 Task: Create a scrum project CodeCraft. Add to scrum project CodeCraft a team member softage.1@softage.net and assign as Project Lead. Add to scrum project CodeCraft a team member softage.2@softage.net
Action: Mouse moved to (217, 61)
Screenshot: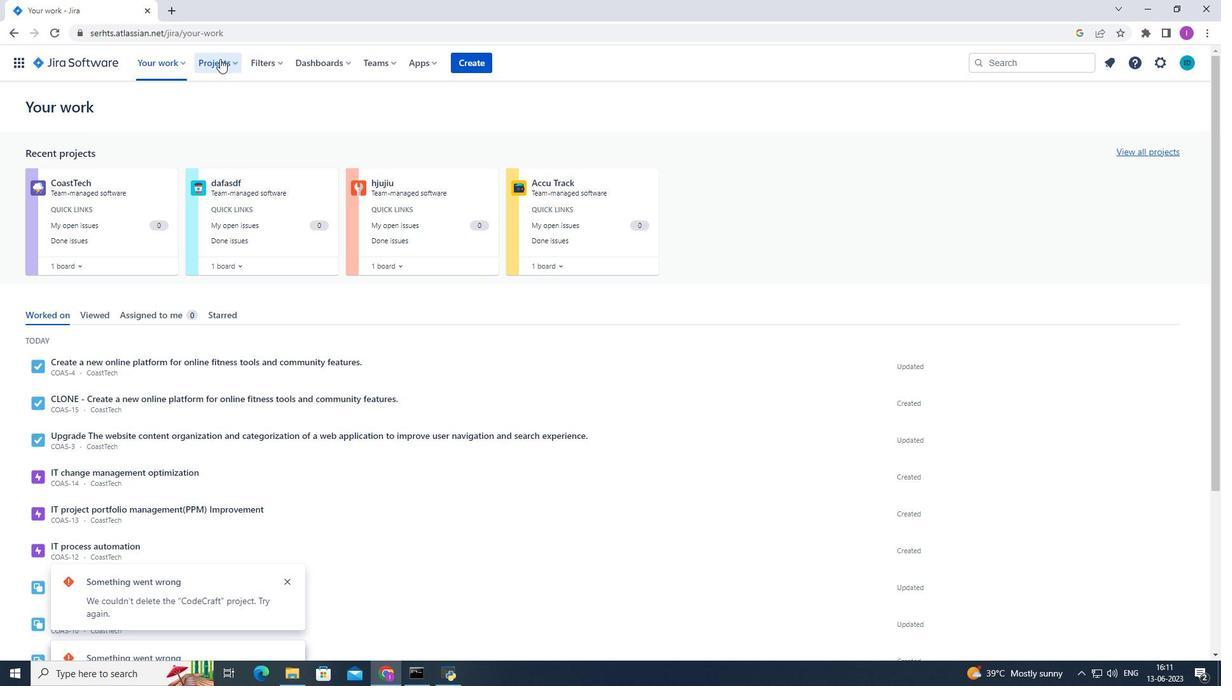 
Action: Mouse pressed left at (217, 61)
Screenshot: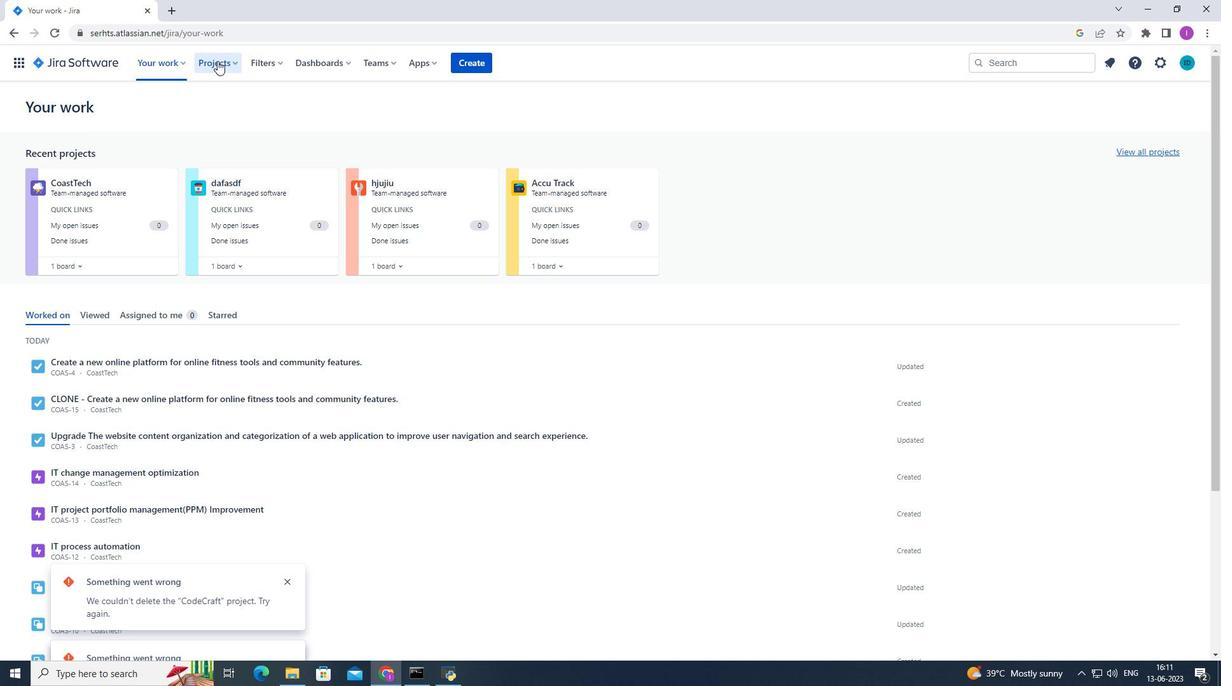 
Action: Mouse moved to (239, 285)
Screenshot: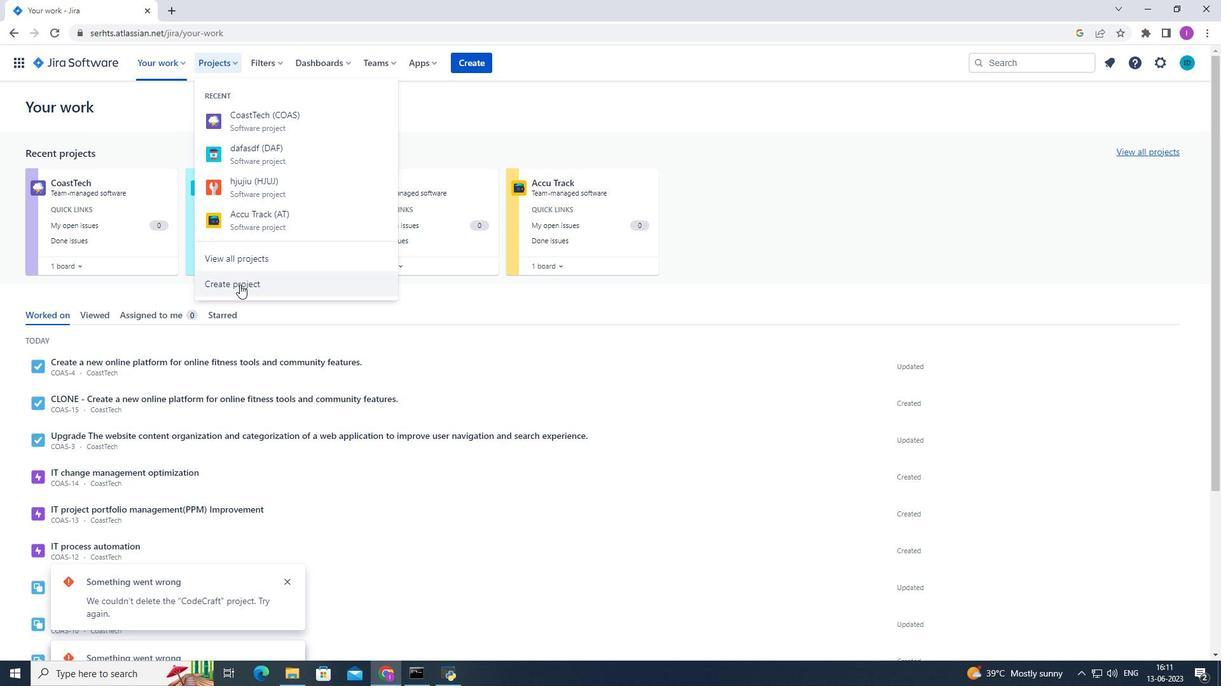 
Action: Mouse pressed left at (239, 285)
Screenshot: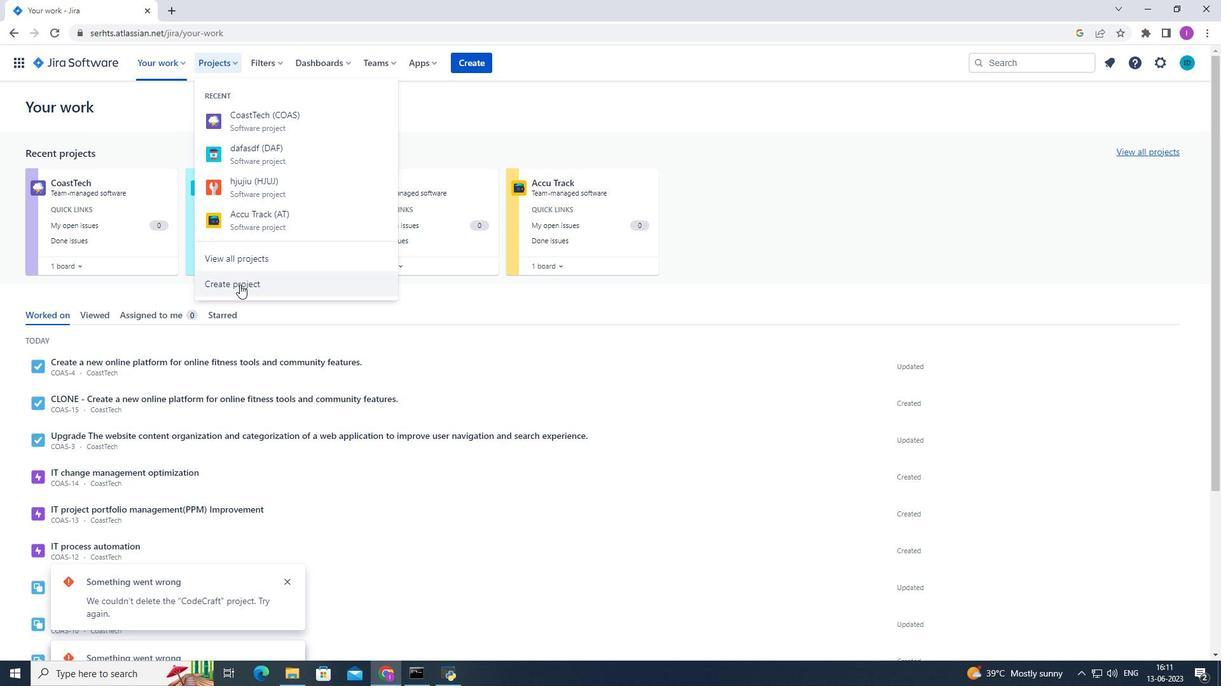 
Action: Mouse moved to (618, 320)
Screenshot: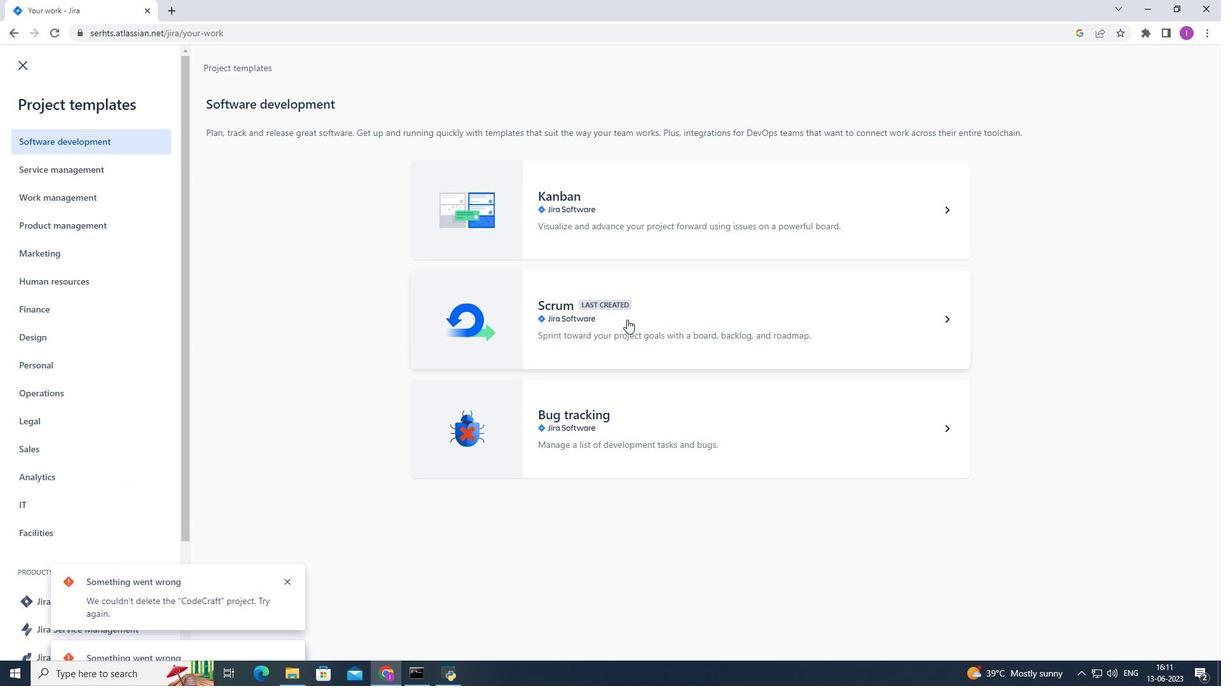 
Action: Mouse pressed left at (618, 320)
Screenshot: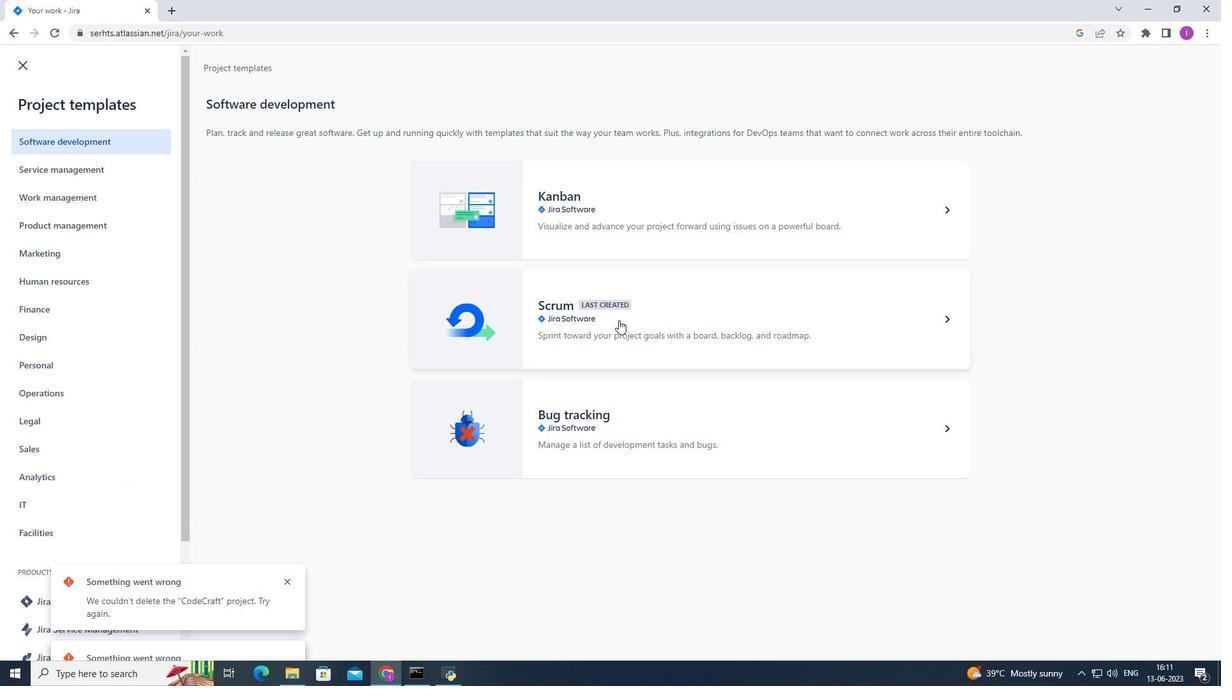 
Action: Mouse moved to (943, 634)
Screenshot: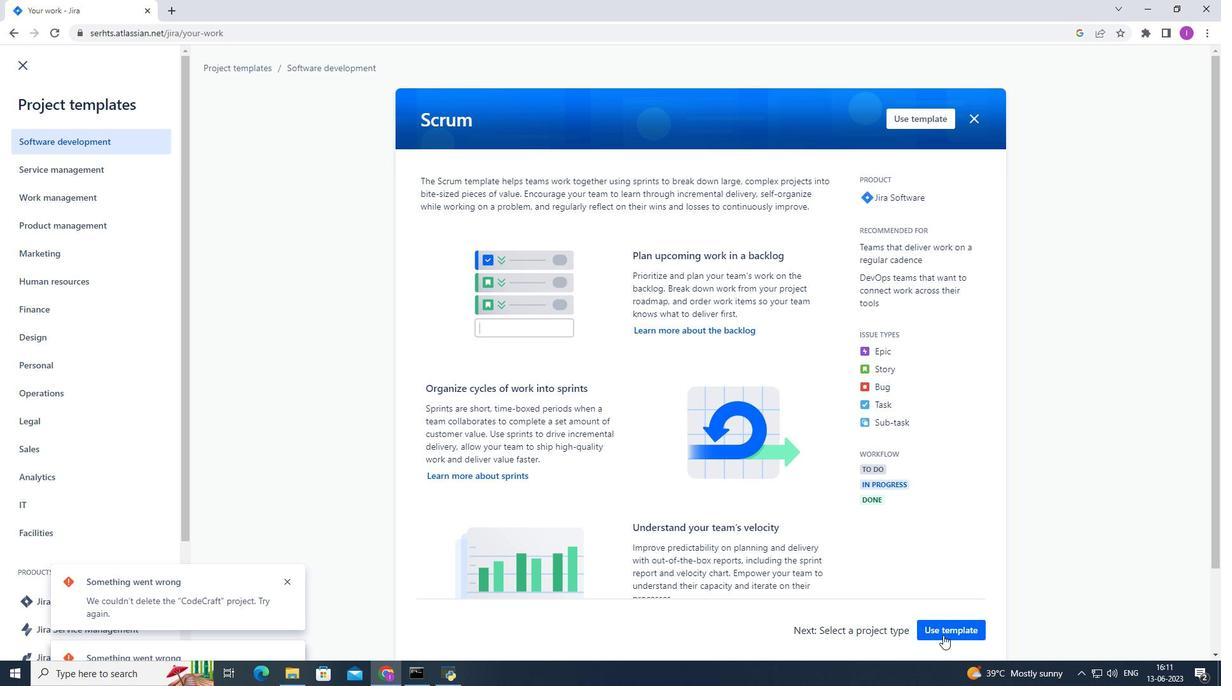 
Action: Mouse pressed left at (943, 634)
Screenshot: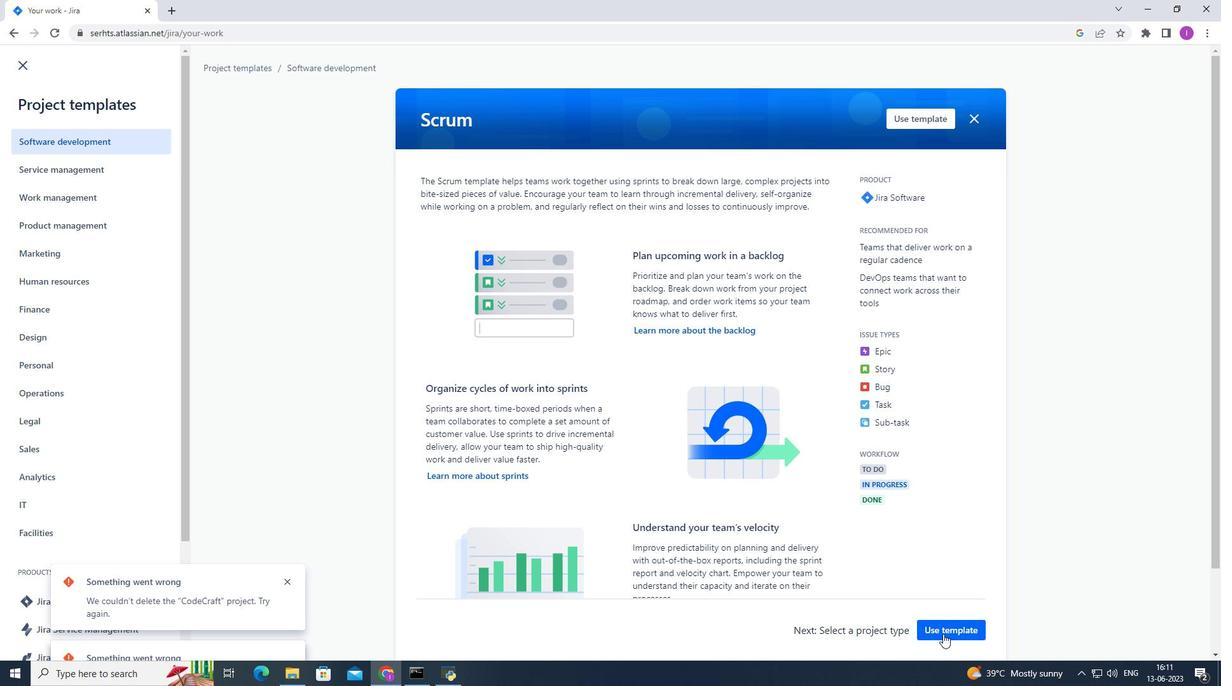 
Action: Mouse moved to (370, 628)
Screenshot: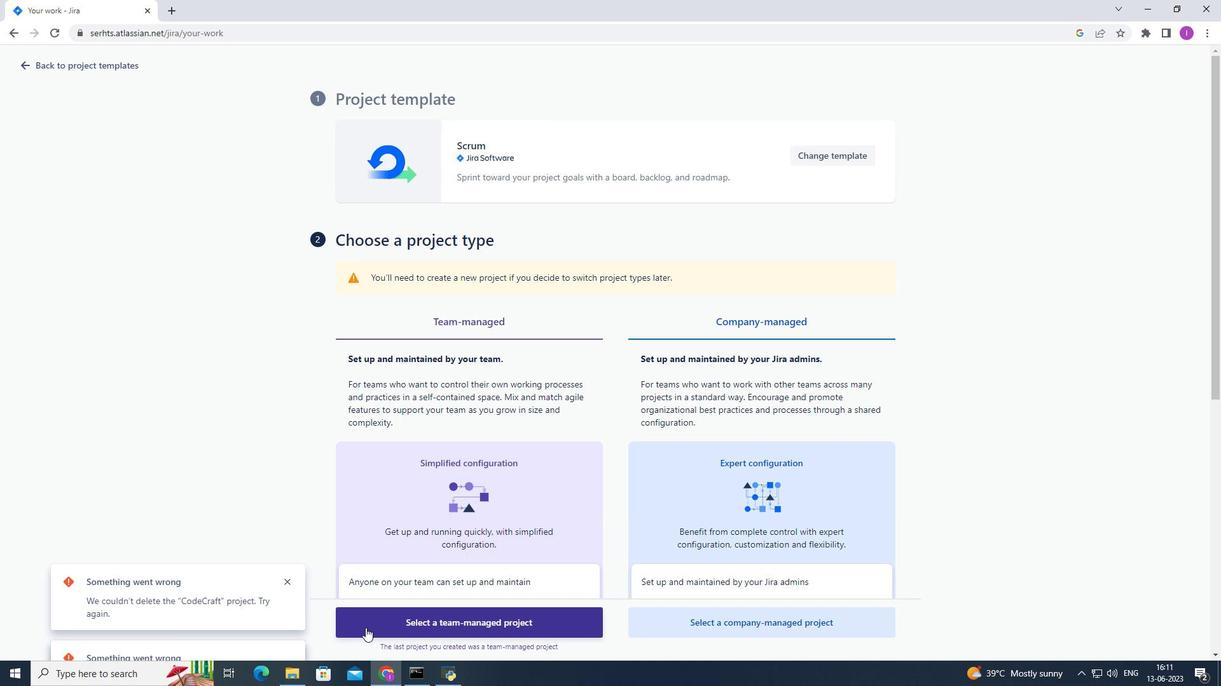 
Action: Mouse pressed left at (370, 628)
Screenshot: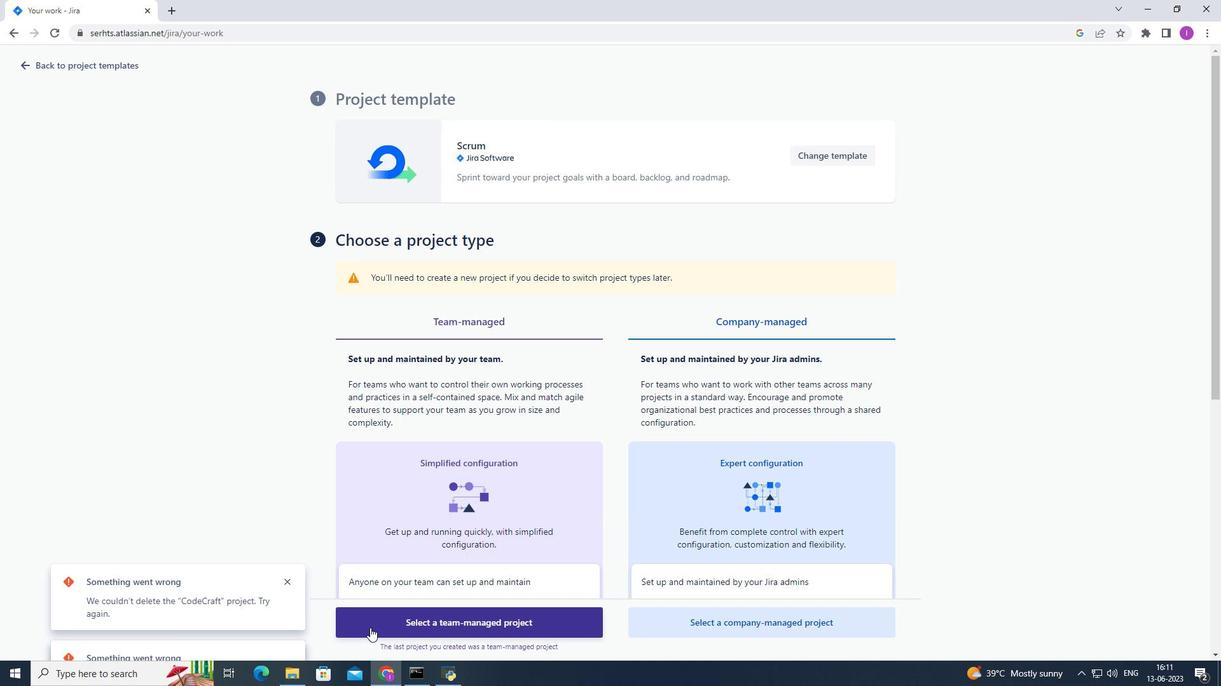 
Action: Mouse moved to (511, 562)
Screenshot: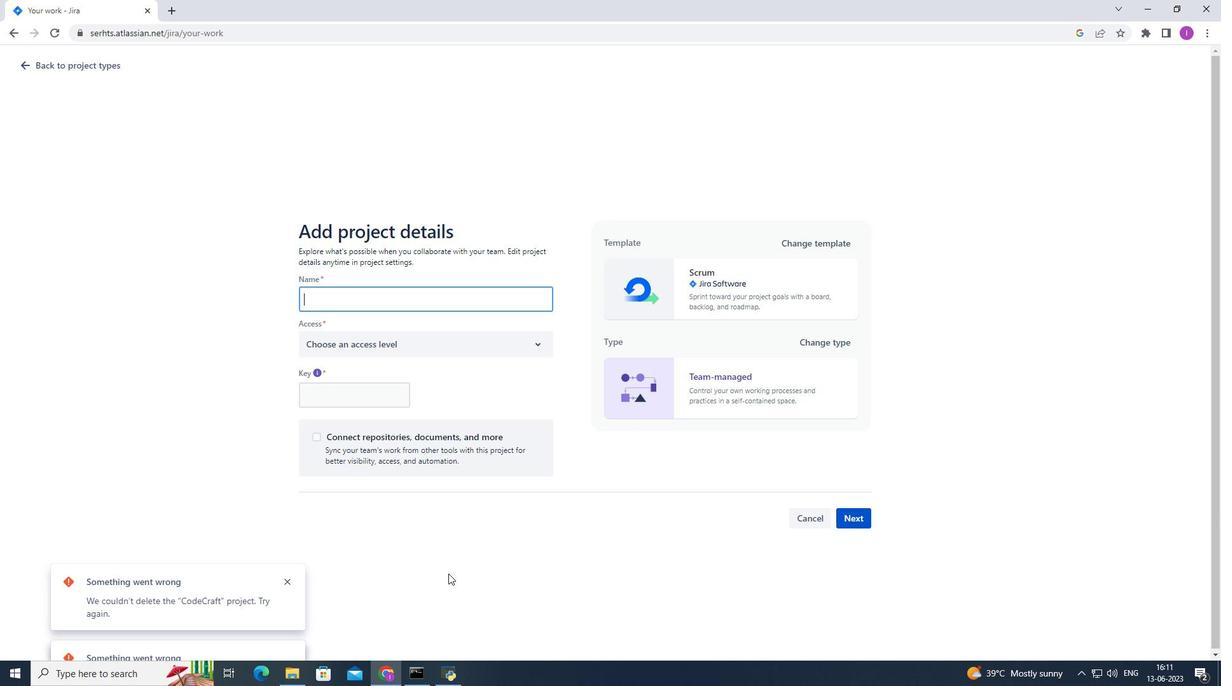
Action: Key pressed <Key.shift>Code<Key.shift>Craft
Screenshot: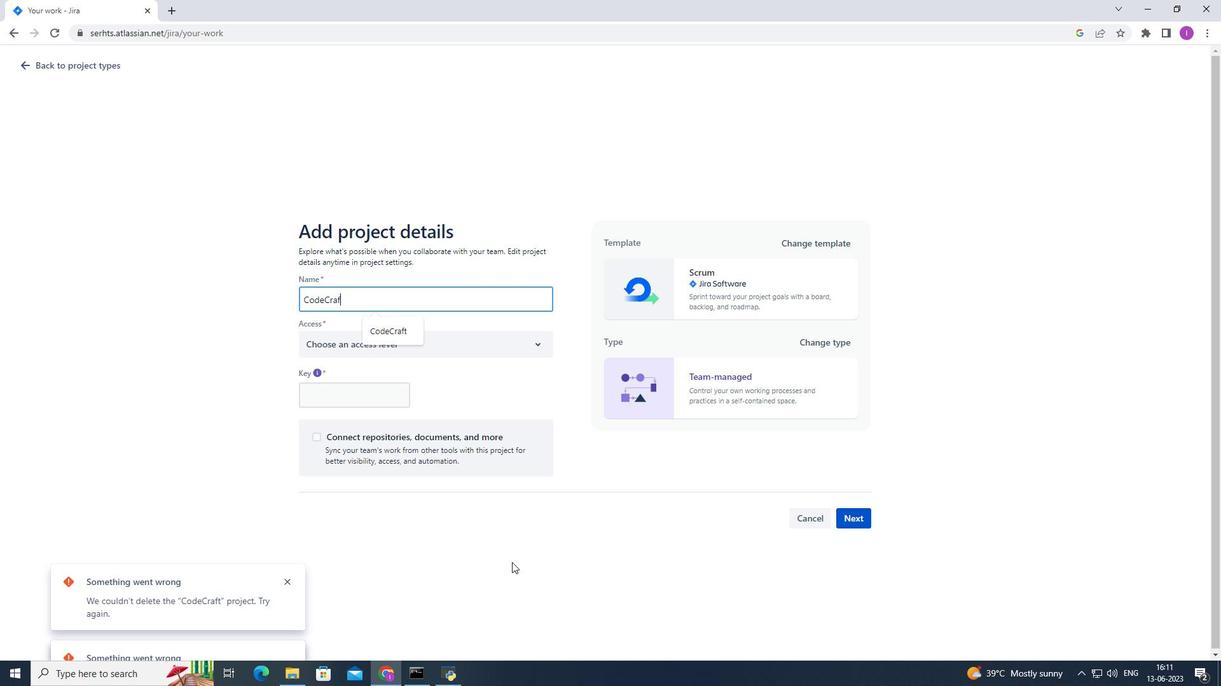 
Action: Mouse moved to (541, 345)
Screenshot: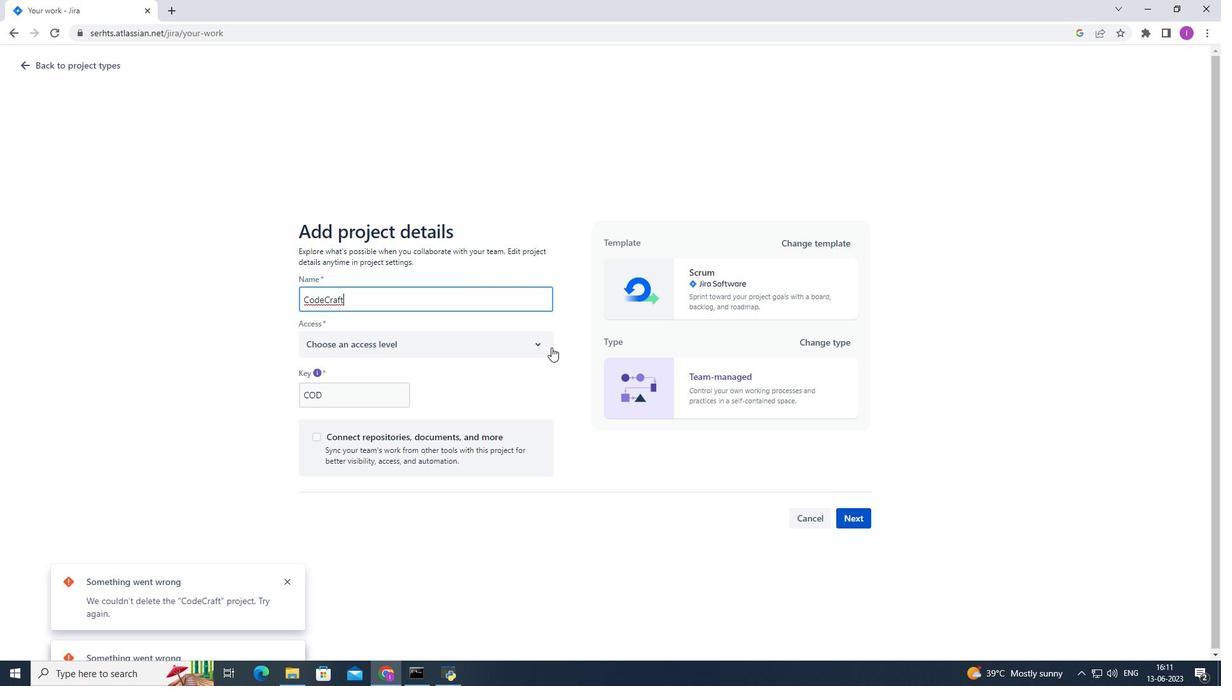 
Action: Mouse pressed left at (541, 345)
Screenshot: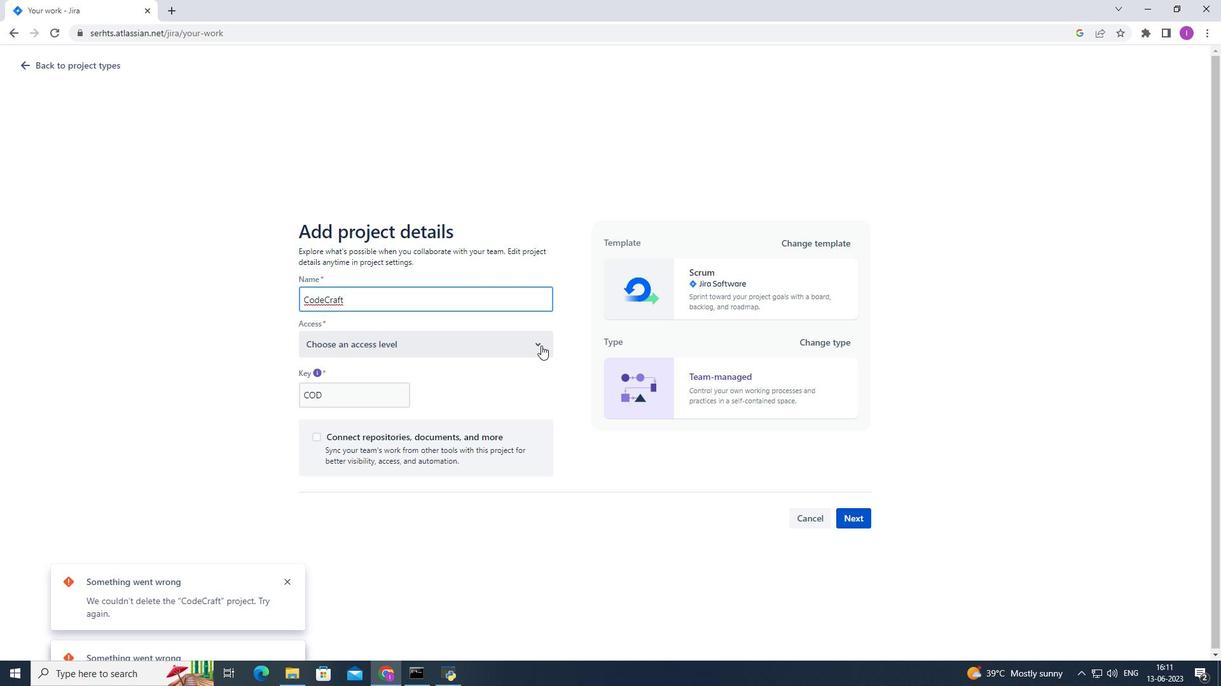 
Action: Mouse moved to (443, 393)
Screenshot: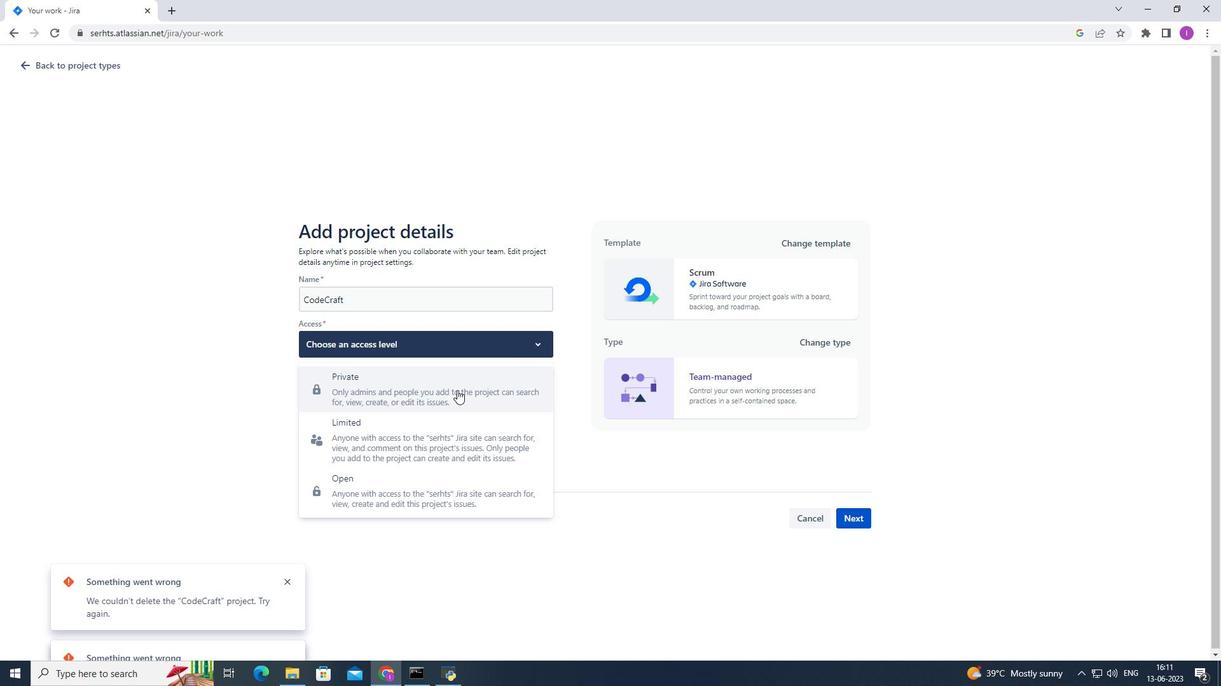 
Action: Mouse pressed left at (443, 393)
Screenshot: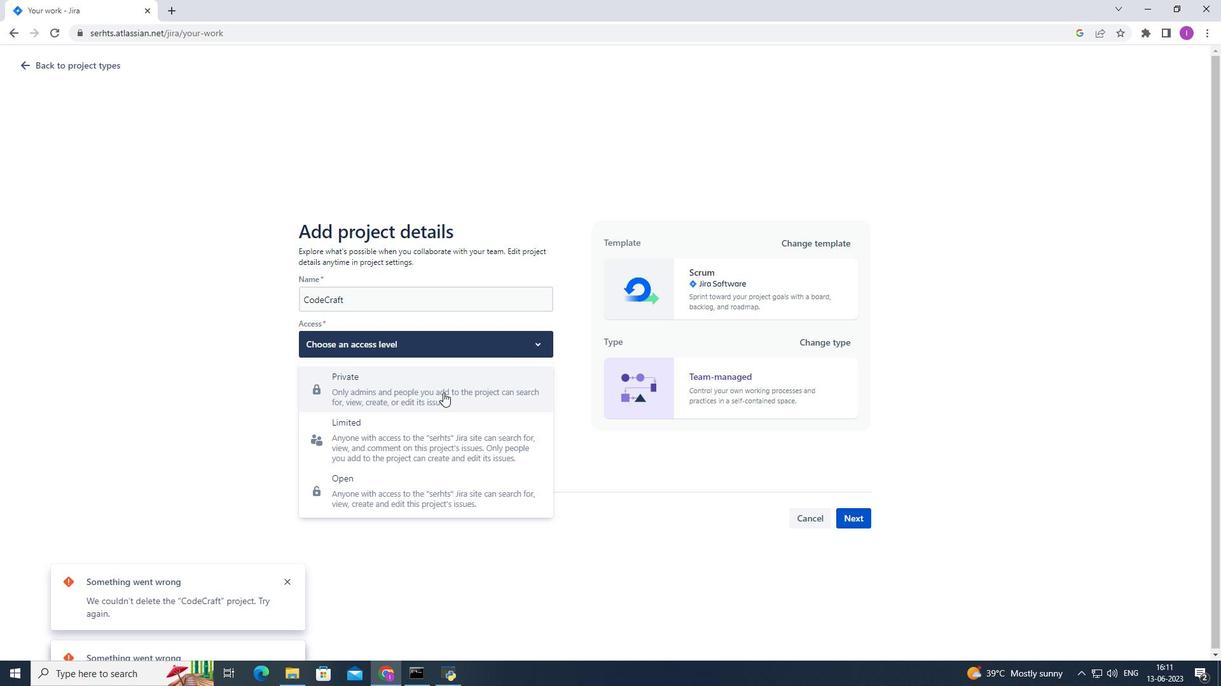 
Action: Mouse moved to (847, 517)
Screenshot: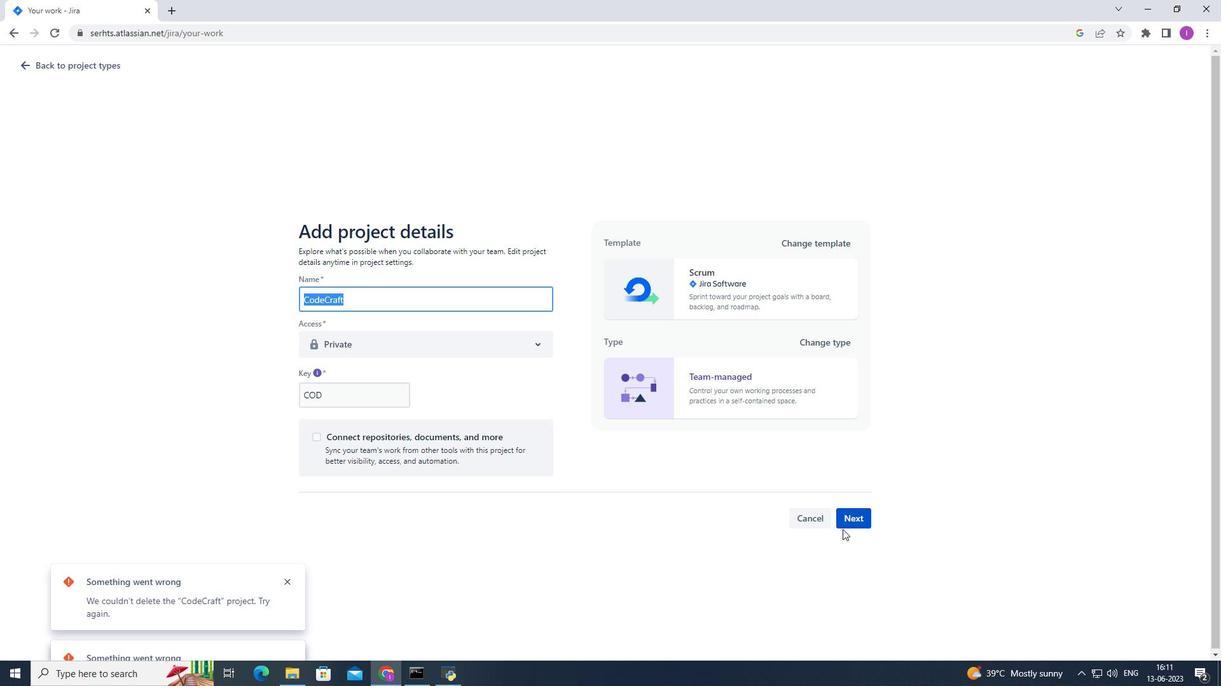 
Action: Mouse pressed left at (847, 517)
Screenshot: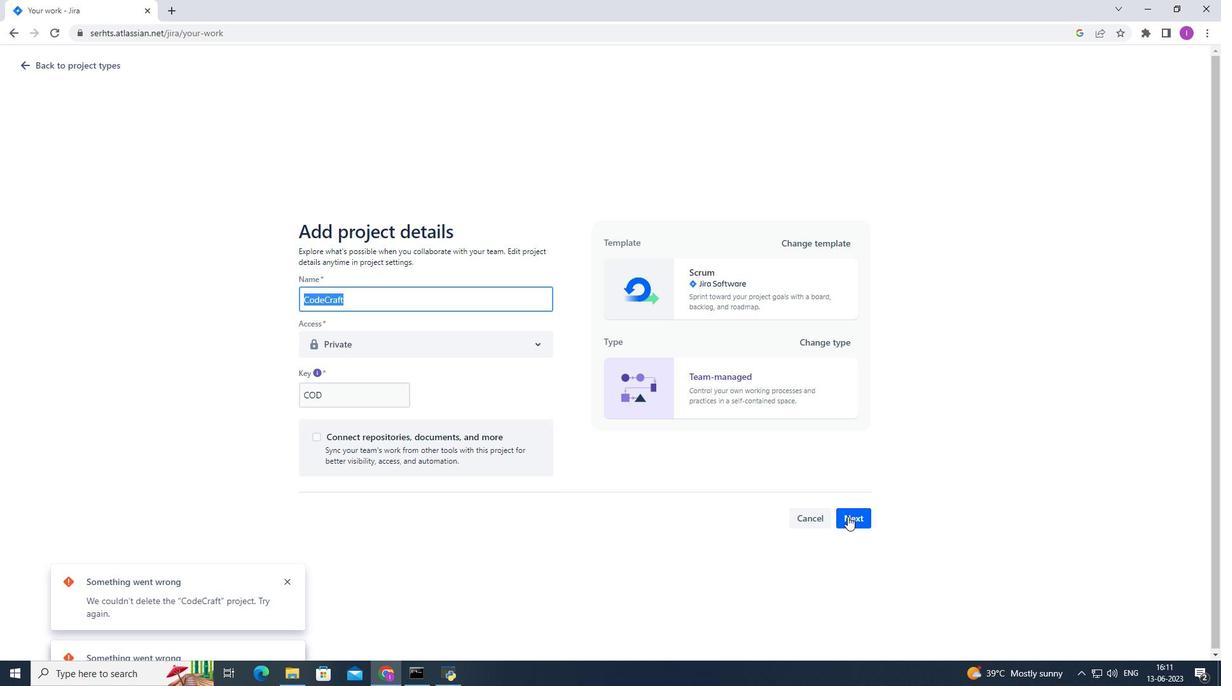 
Action: Mouse moved to (283, 580)
Screenshot: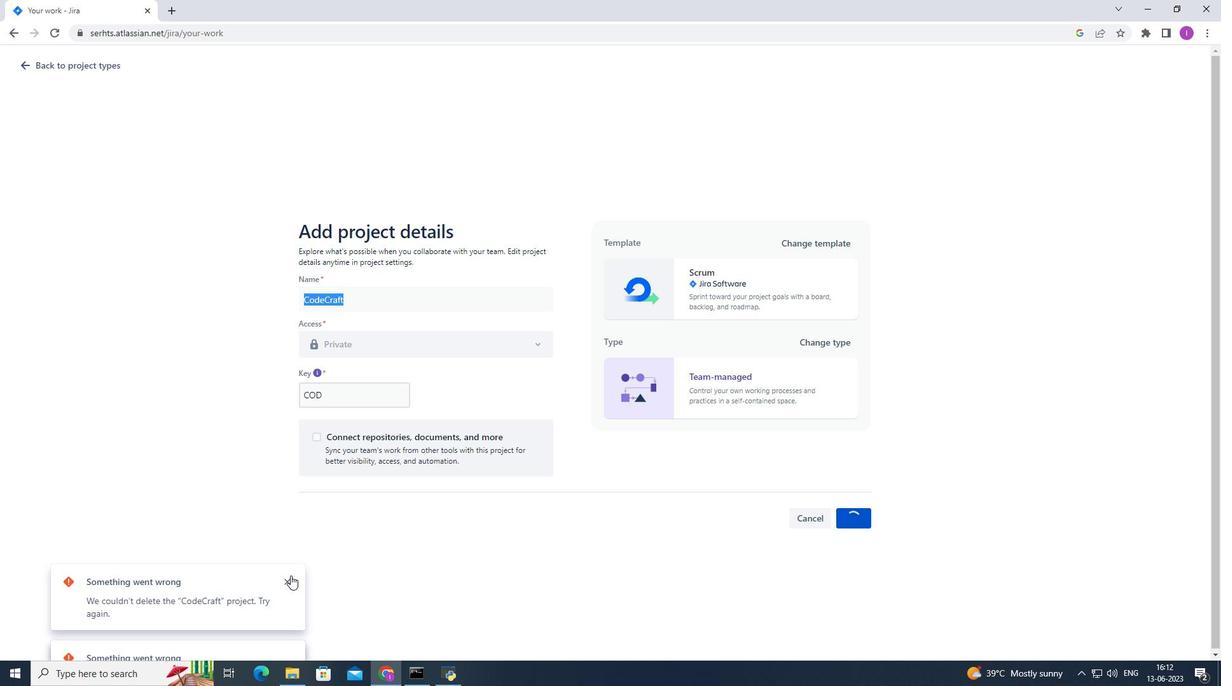 
Action: Mouse pressed left at (283, 580)
Screenshot: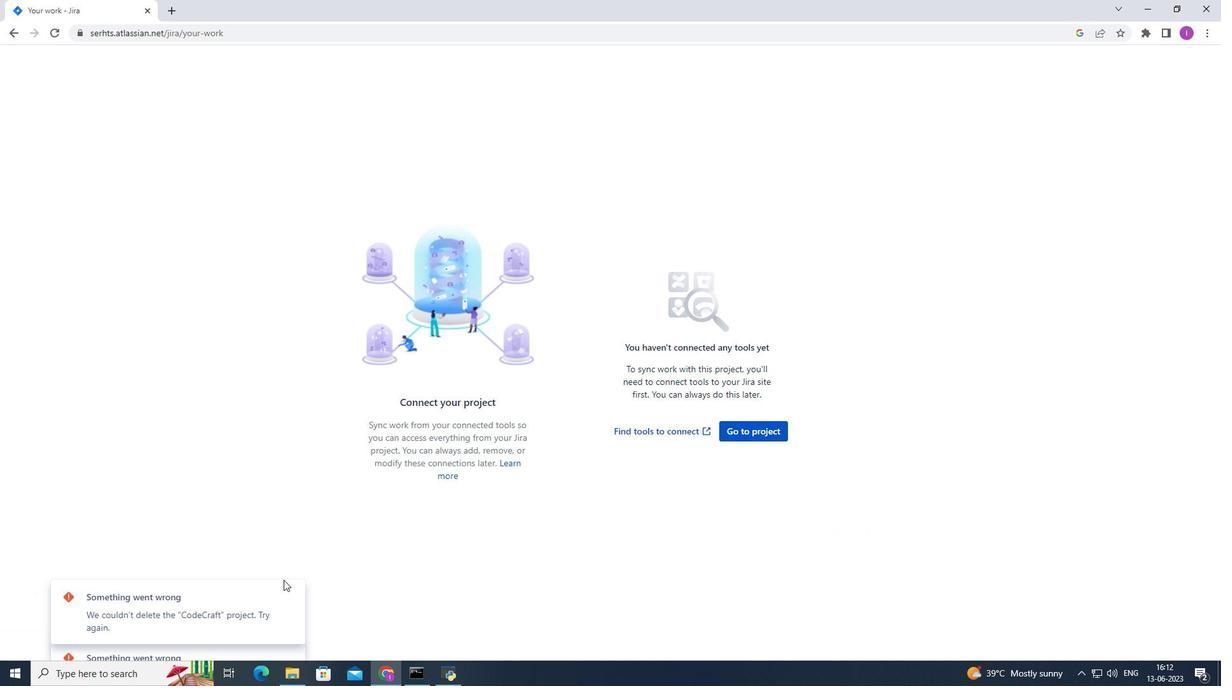
Action: Mouse moved to (292, 594)
Screenshot: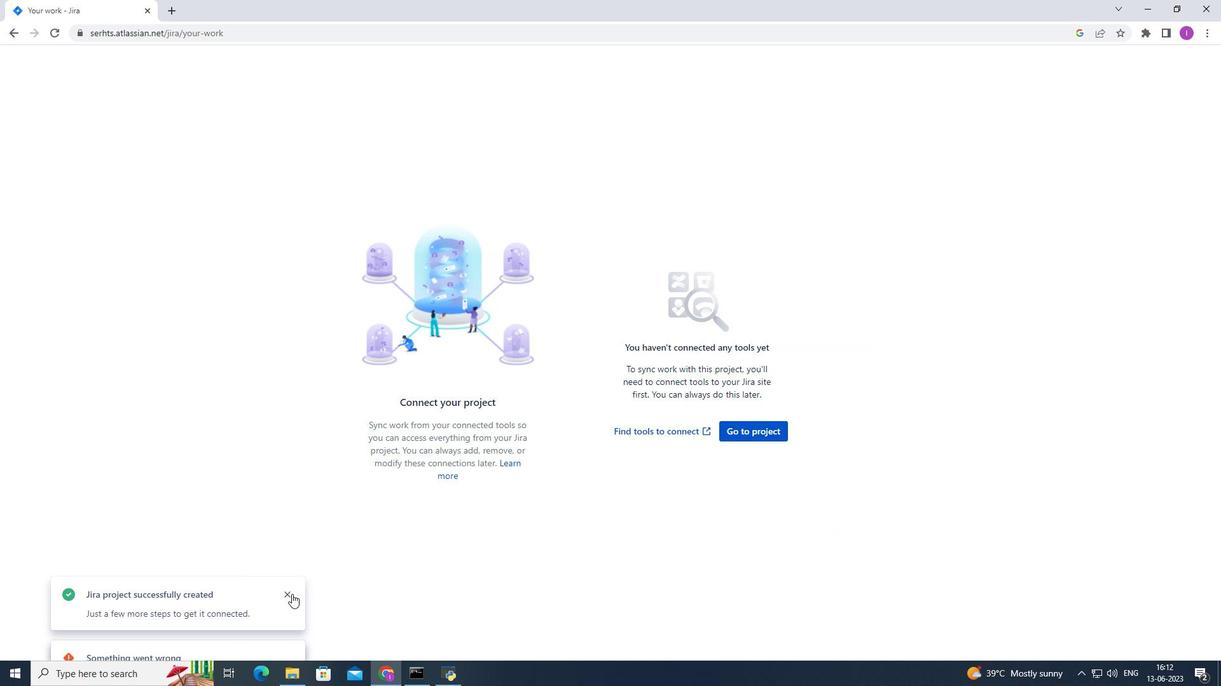 
Action: Mouse pressed left at (292, 594)
Screenshot: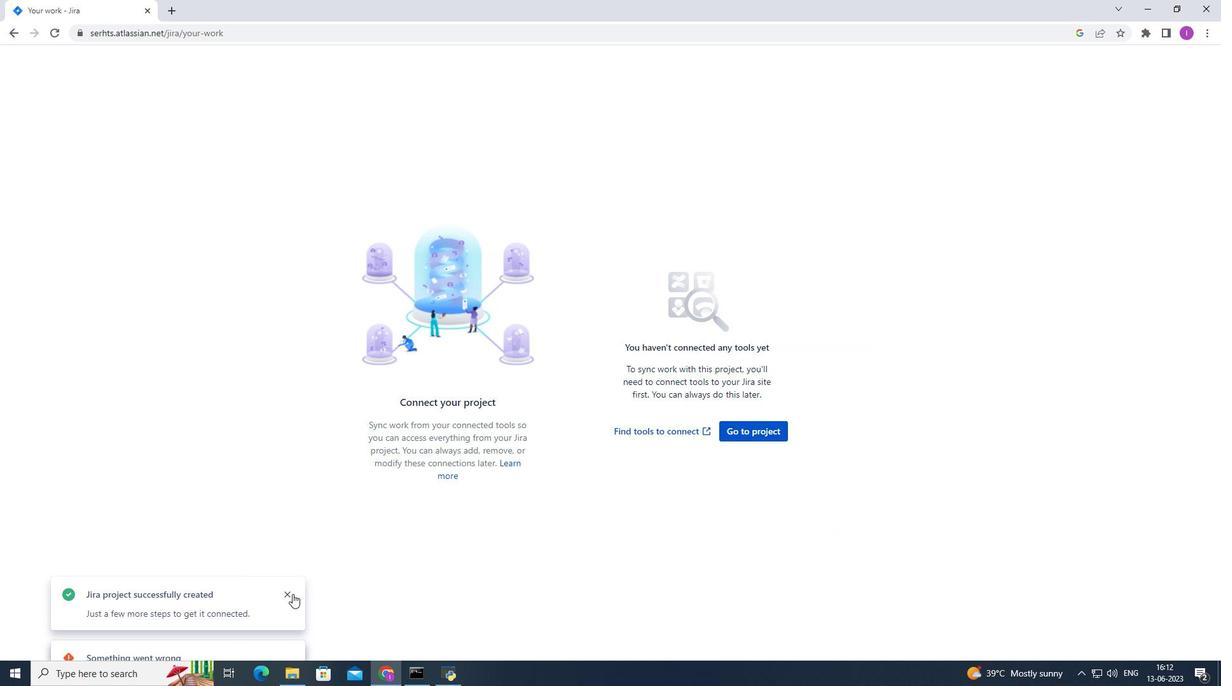 
Action: Mouse moved to (756, 431)
Screenshot: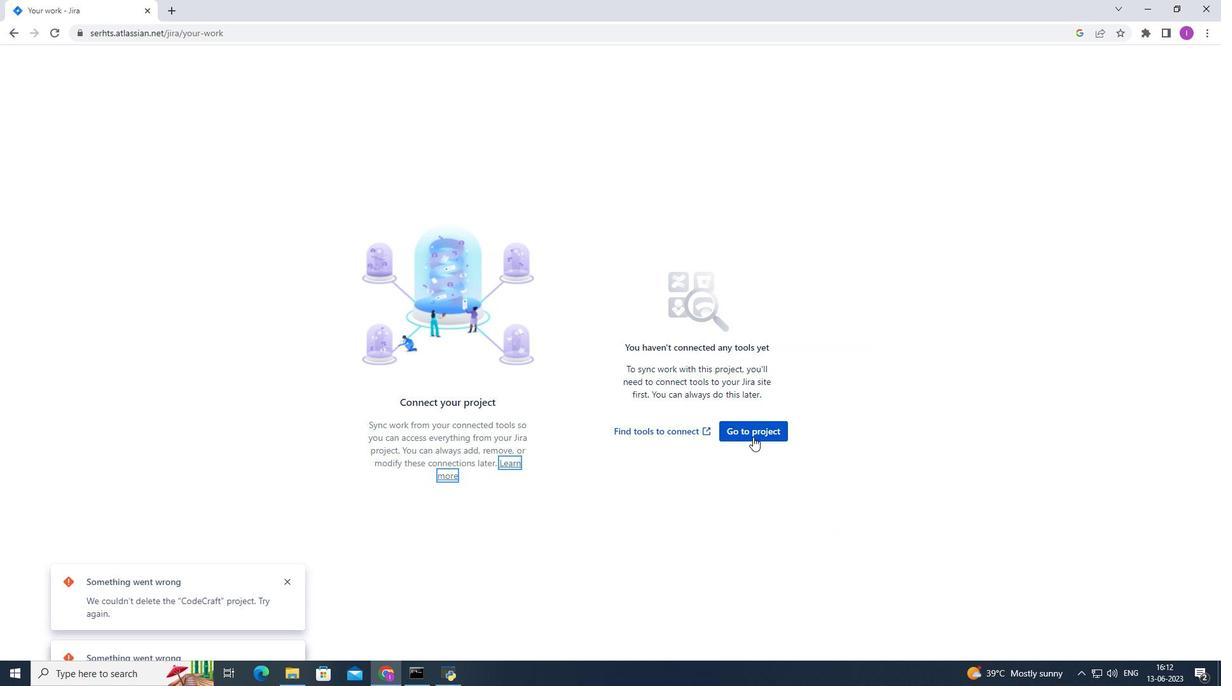 
Action: Mouse pressed left at (756, 431)
Screenshot: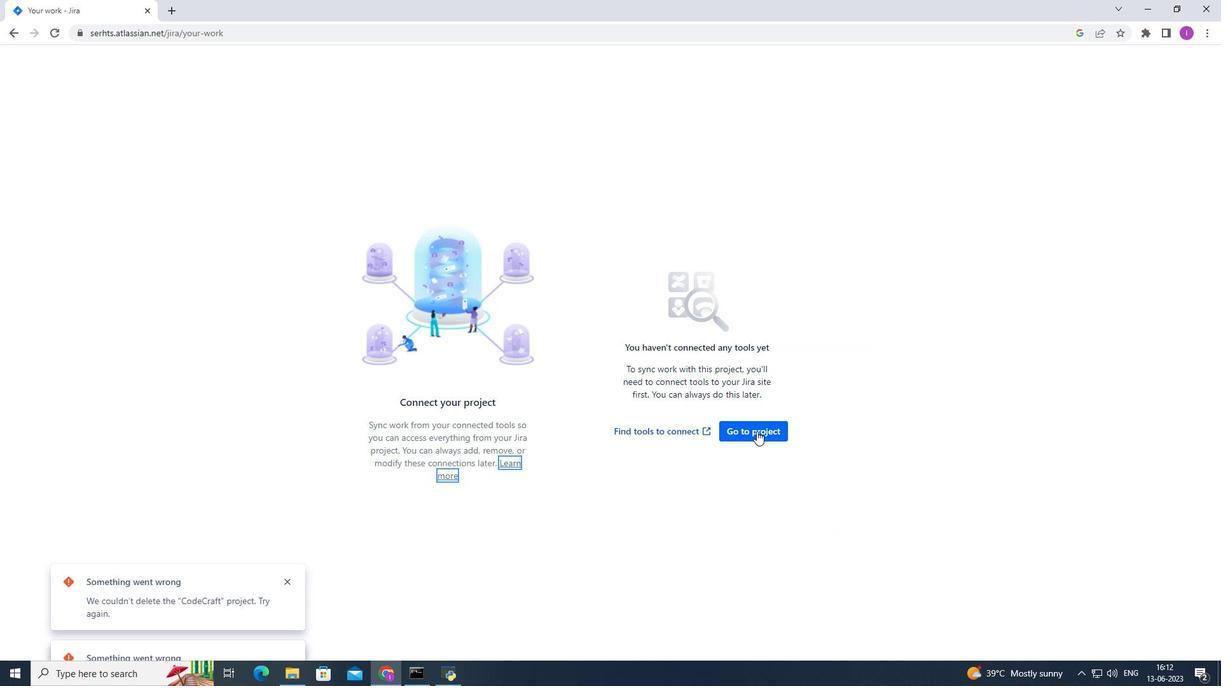 
Action: Mouse moved to (299, 166)
Screenshot: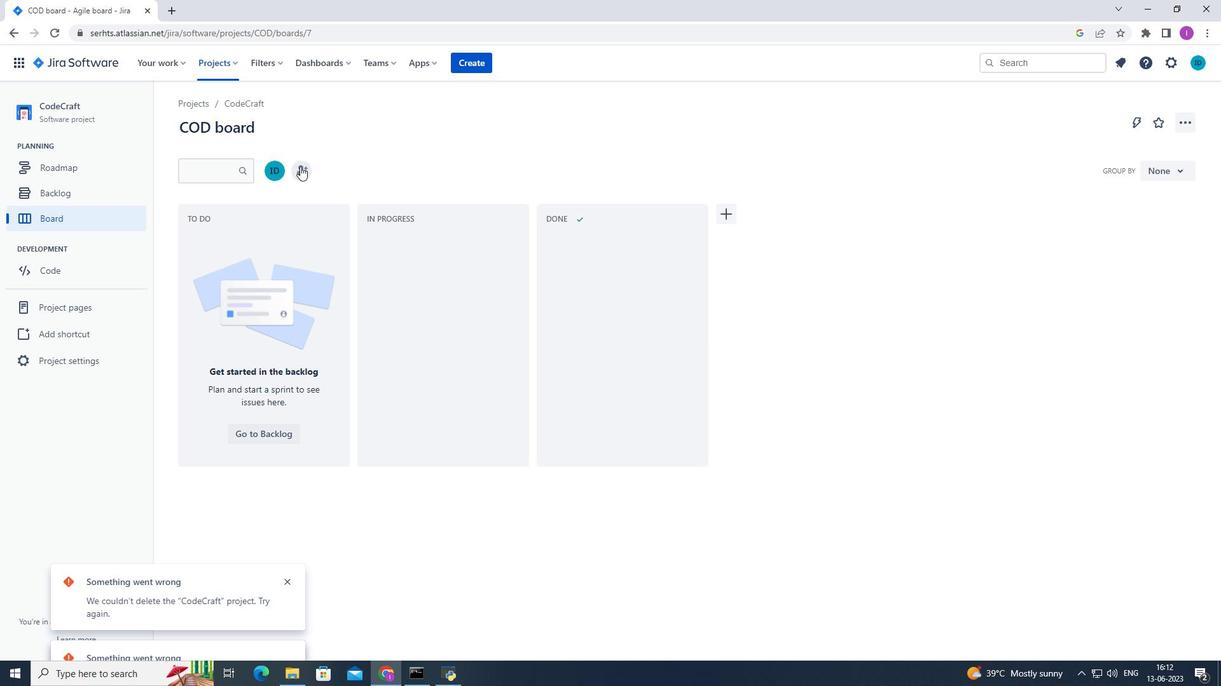 
Action: Mouse pressed left at (299, 166)
Screenshot: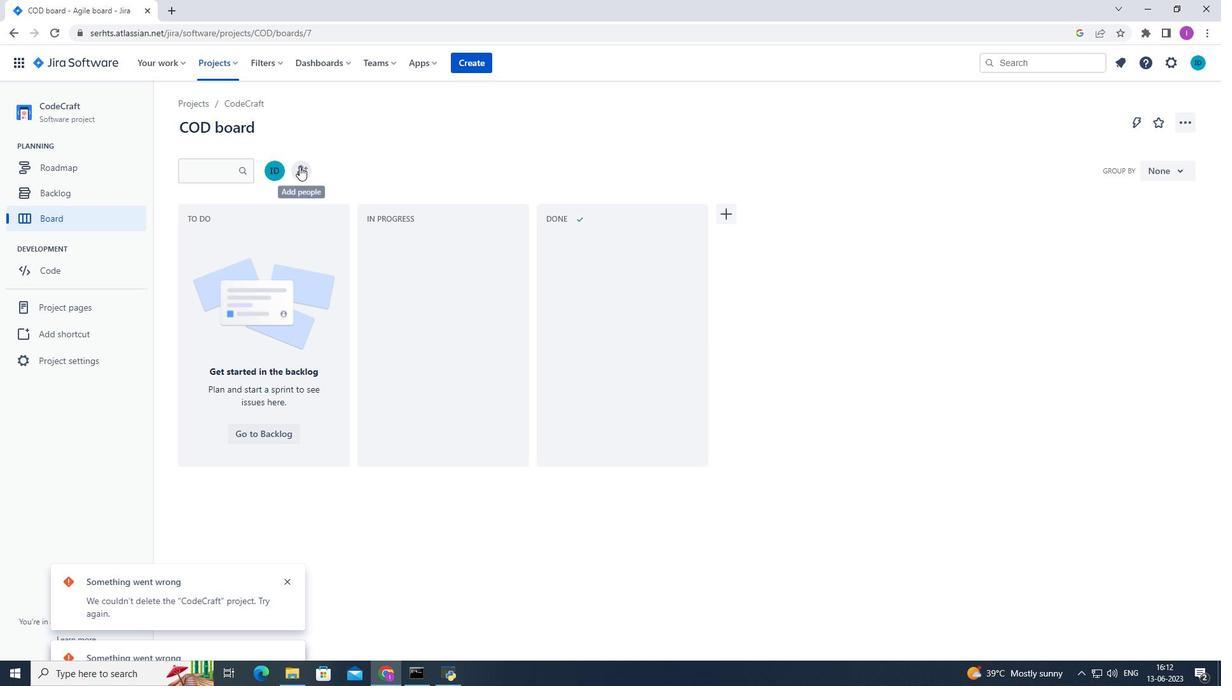 
Action: Mouse moved to (551, 157)
Screenshot: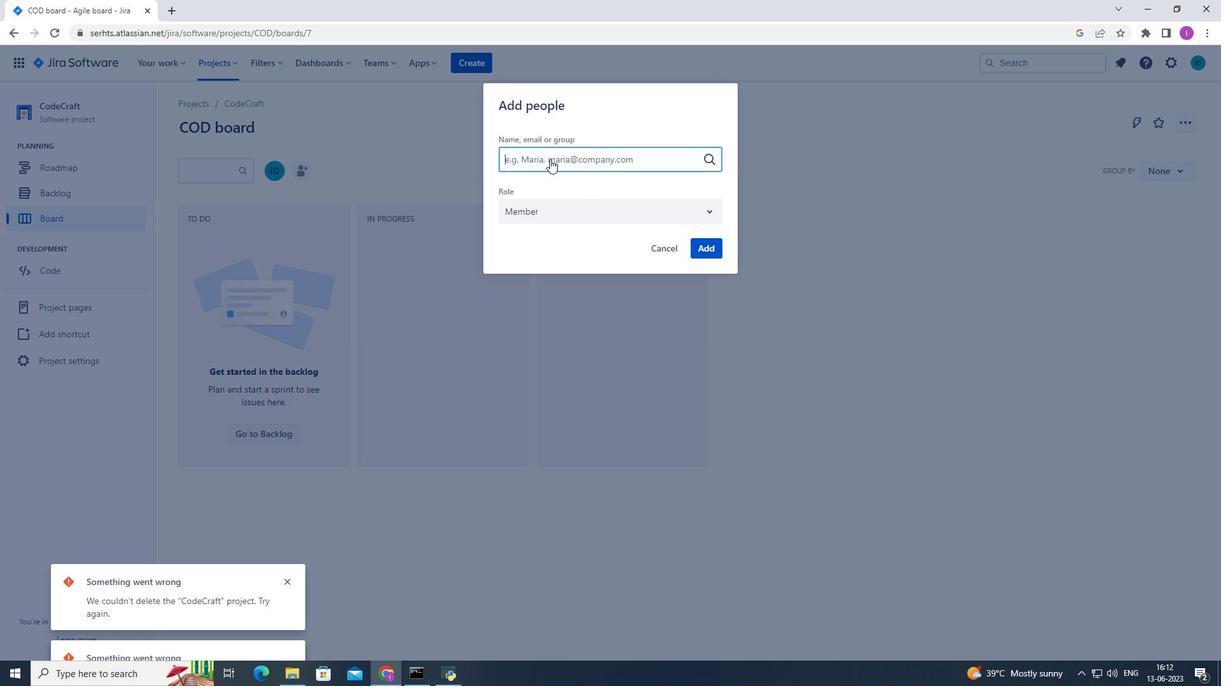 
Action: Key pressed softa
Screenshot: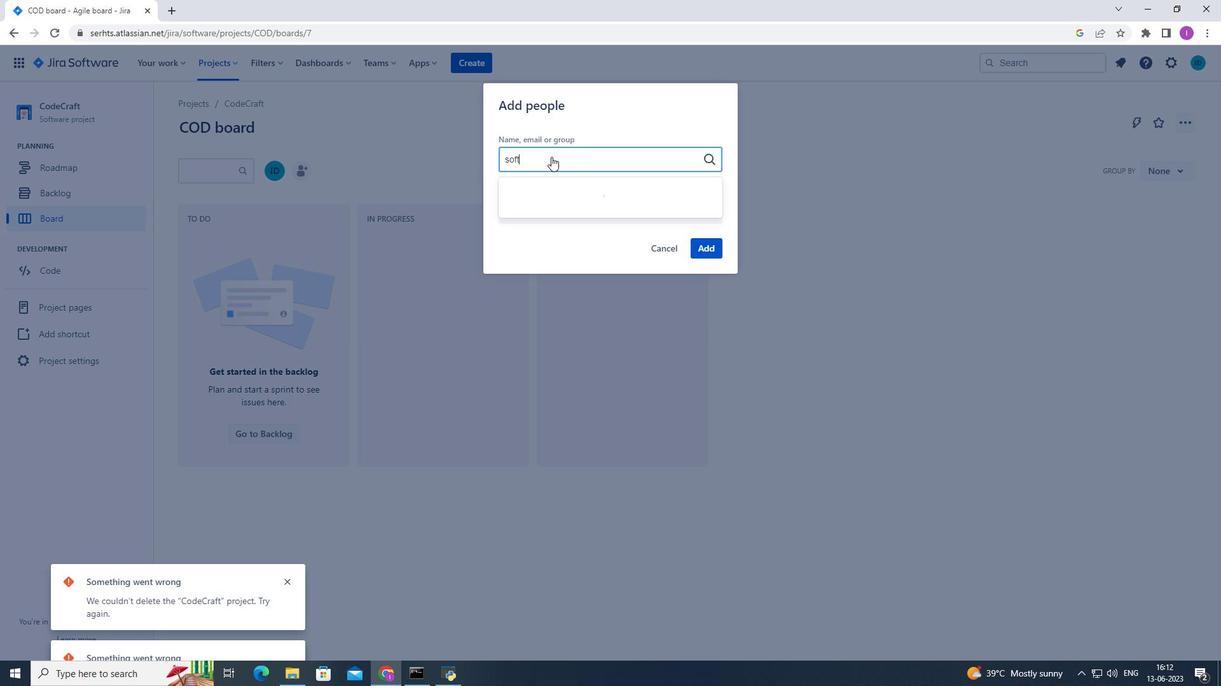 
Action: Mouse moved to (561, 194)
Screenshot: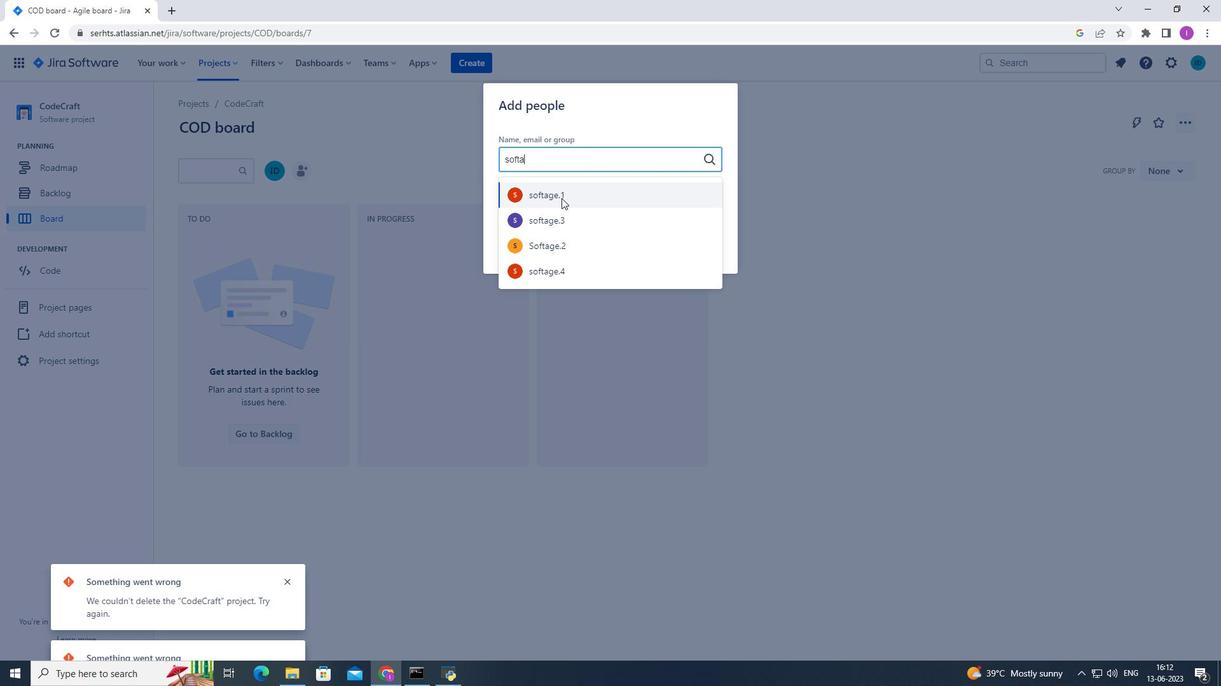 
Action: Mouse pressed left at (561, 194)
Screenshot: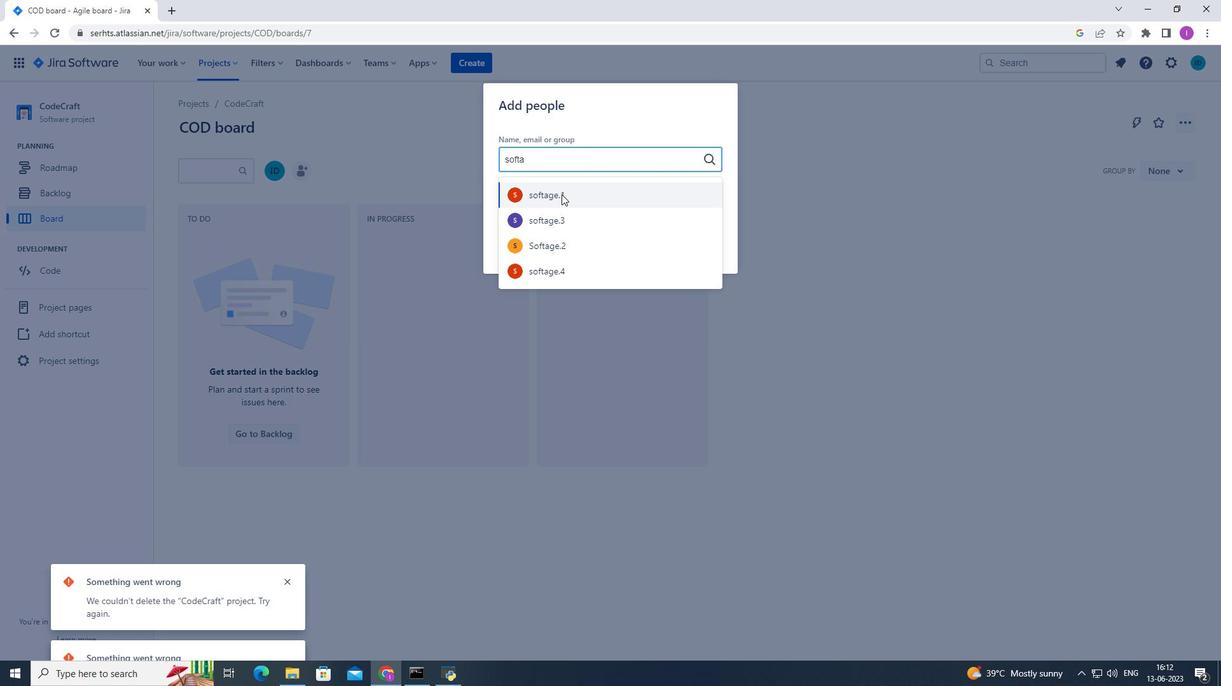 
Action: Mouse moved to (712, 247)
Screenshot: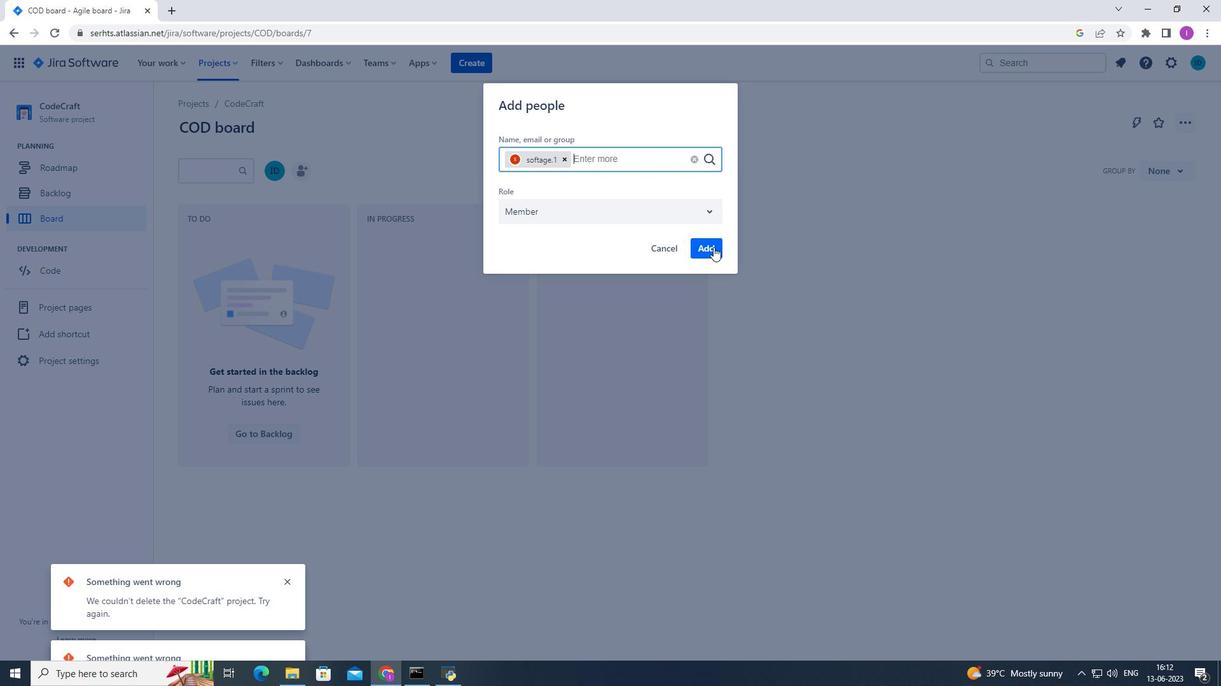 
Action: Mouse pressed left at (712, 247)
Screenshot: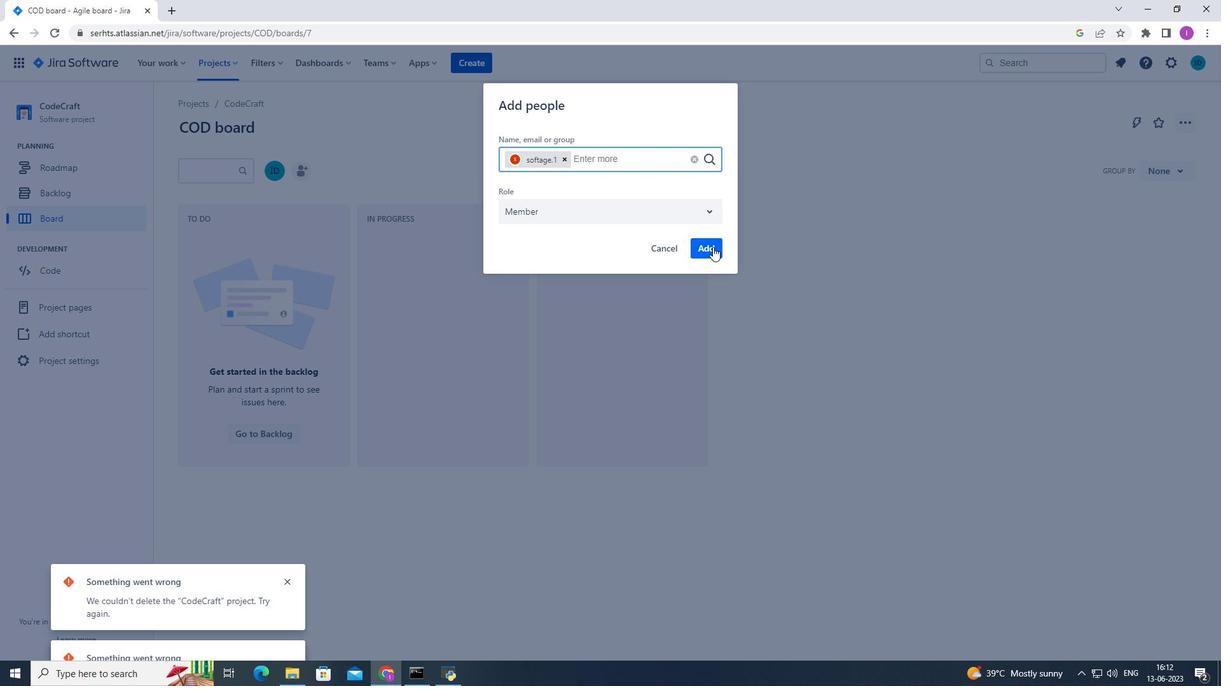 
Action: Mouse moved to (92, 364)
Screenshot: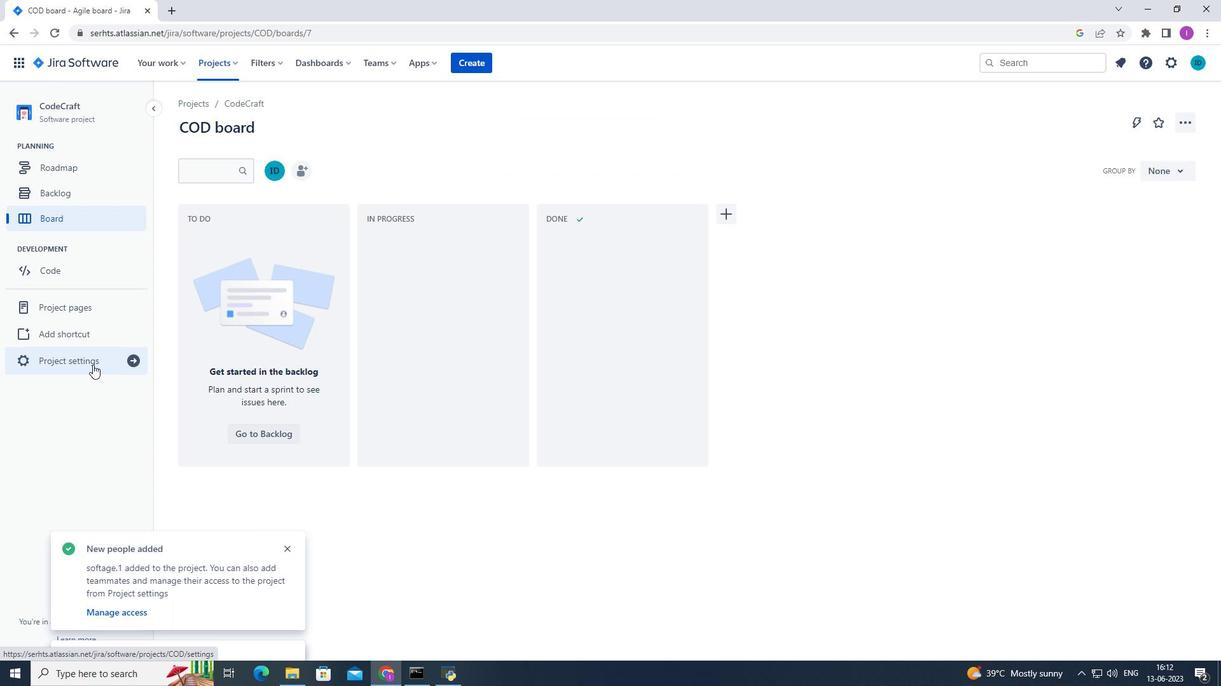 
Action: Mouse pressed left at (92, 364)
Screenshot: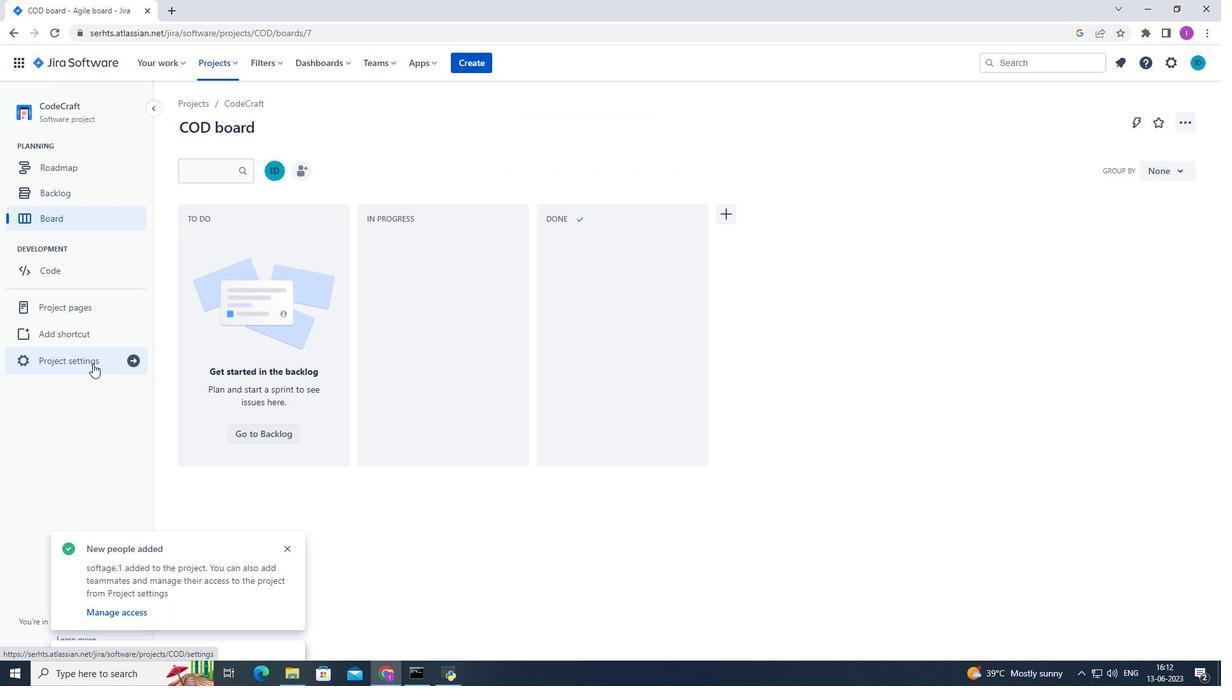 
Action: Mouse pressed left at (92, 364)
Screenshot: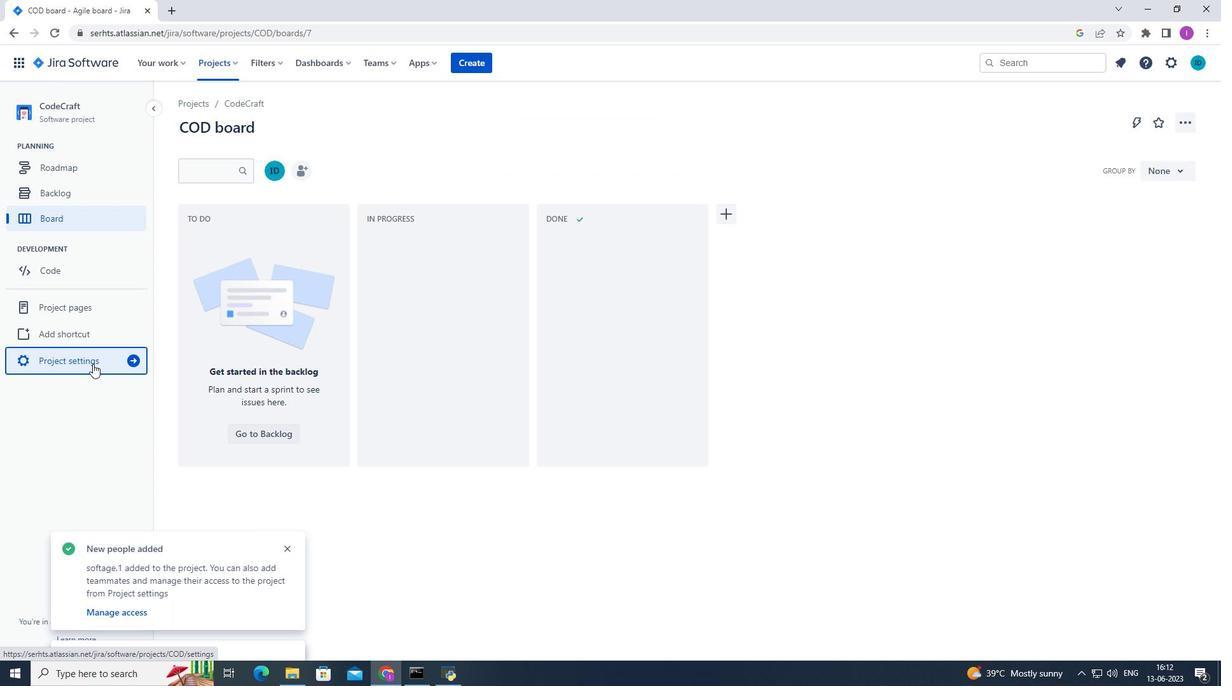 
Action: Mouse moved to (12, 29)
Screenshot: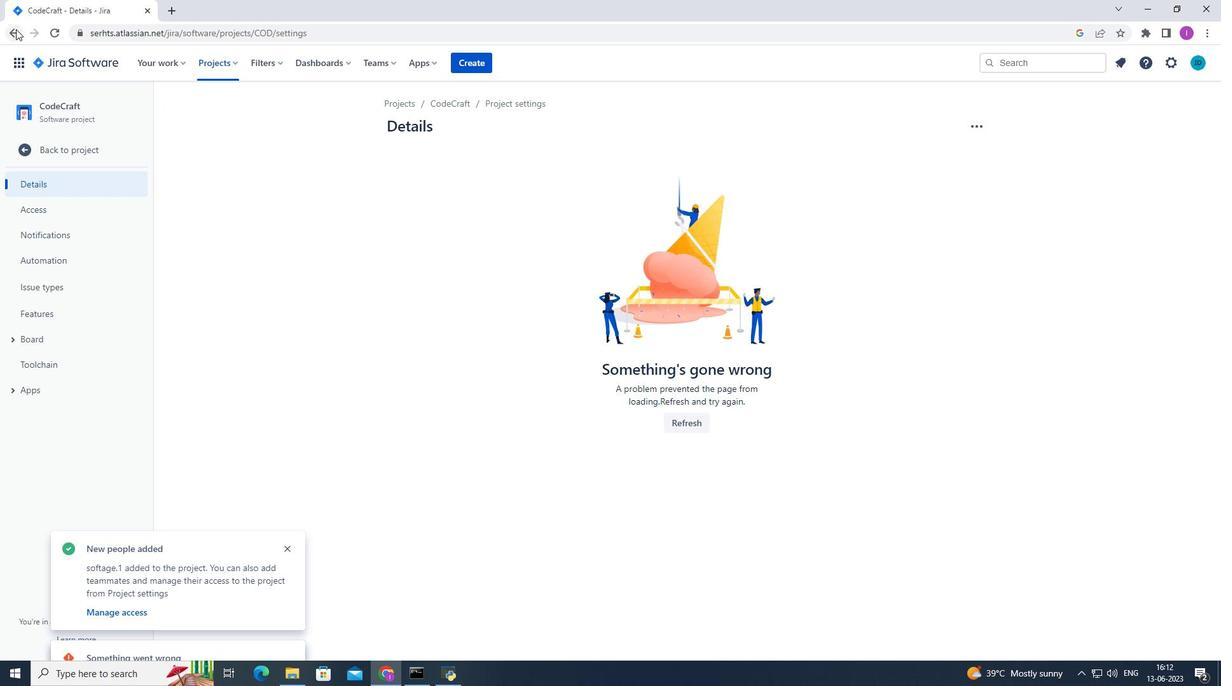 
Action: Mouse pressed left at (12, 29)
Screenshot: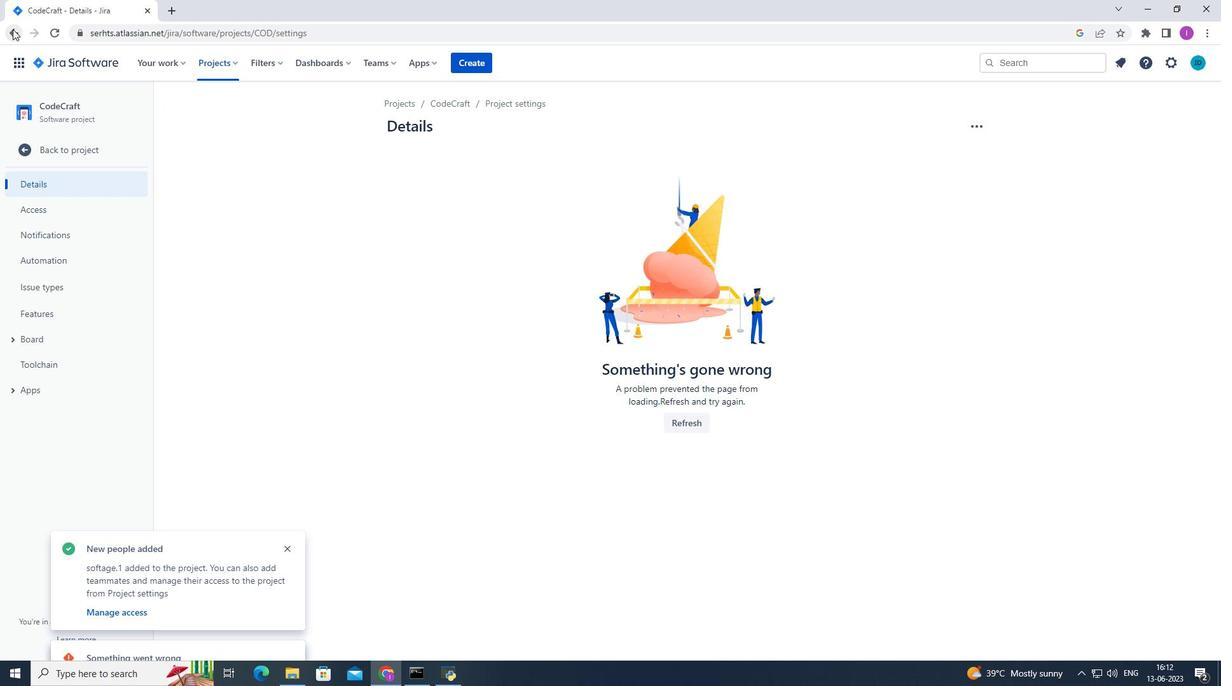 
Action: Mouse moved to (13, 31)
Screenshot: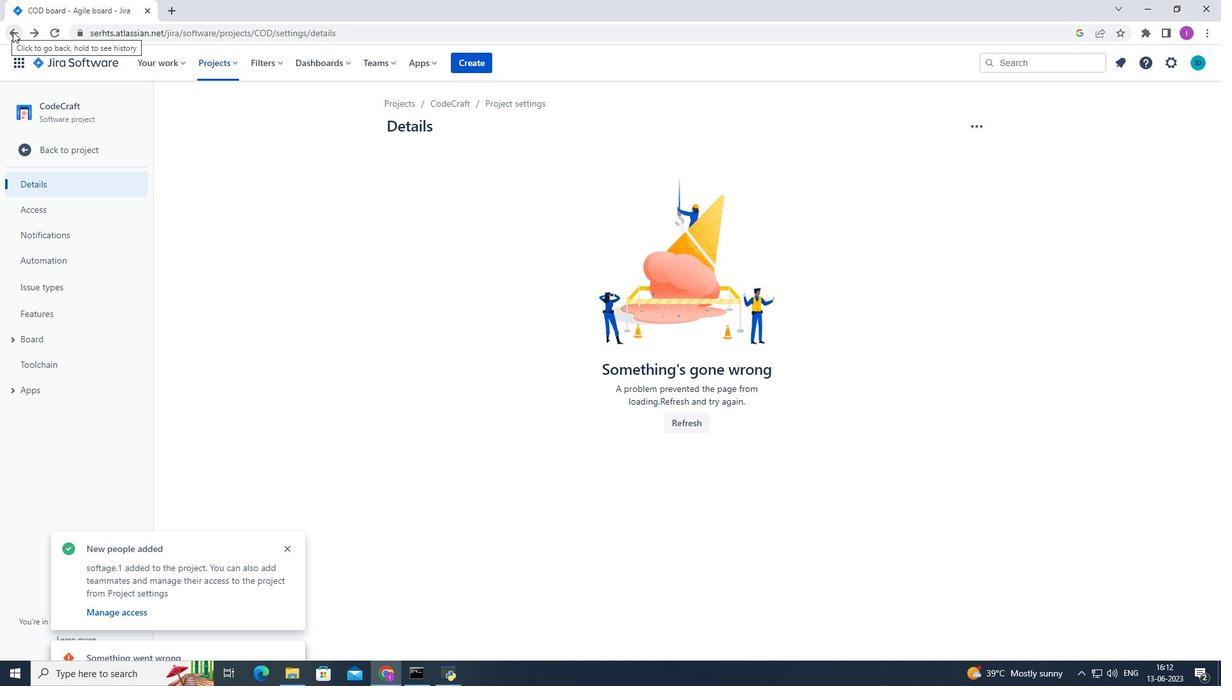 
Action: Mouse pressed left at (13, 31)
Screenshot: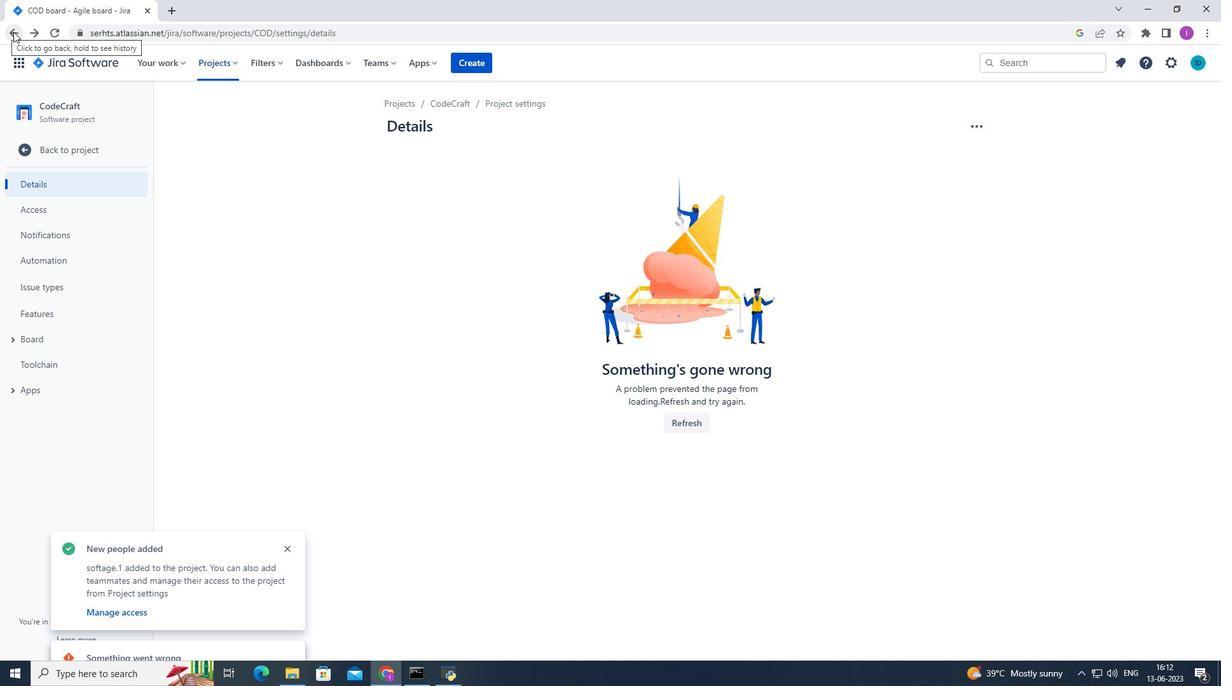 
Action: Mouse moved to (96, 363)
Screenshot: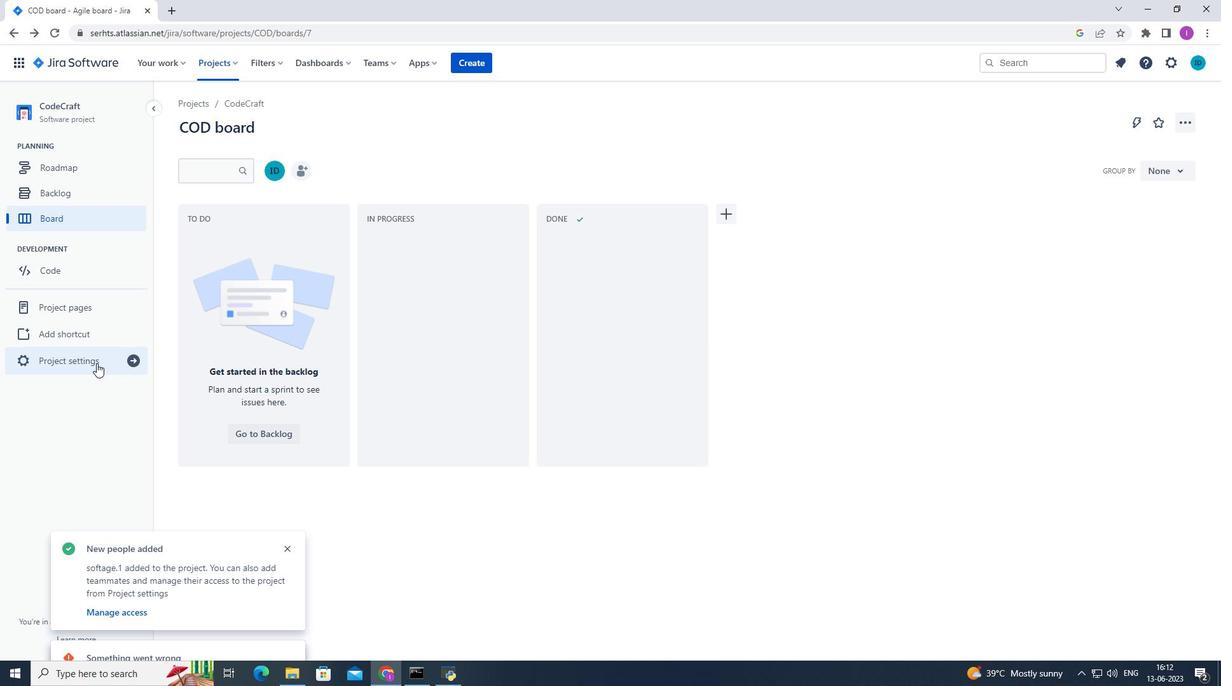 
Action: Mouse pressed left at (96, 363)
Screenshot: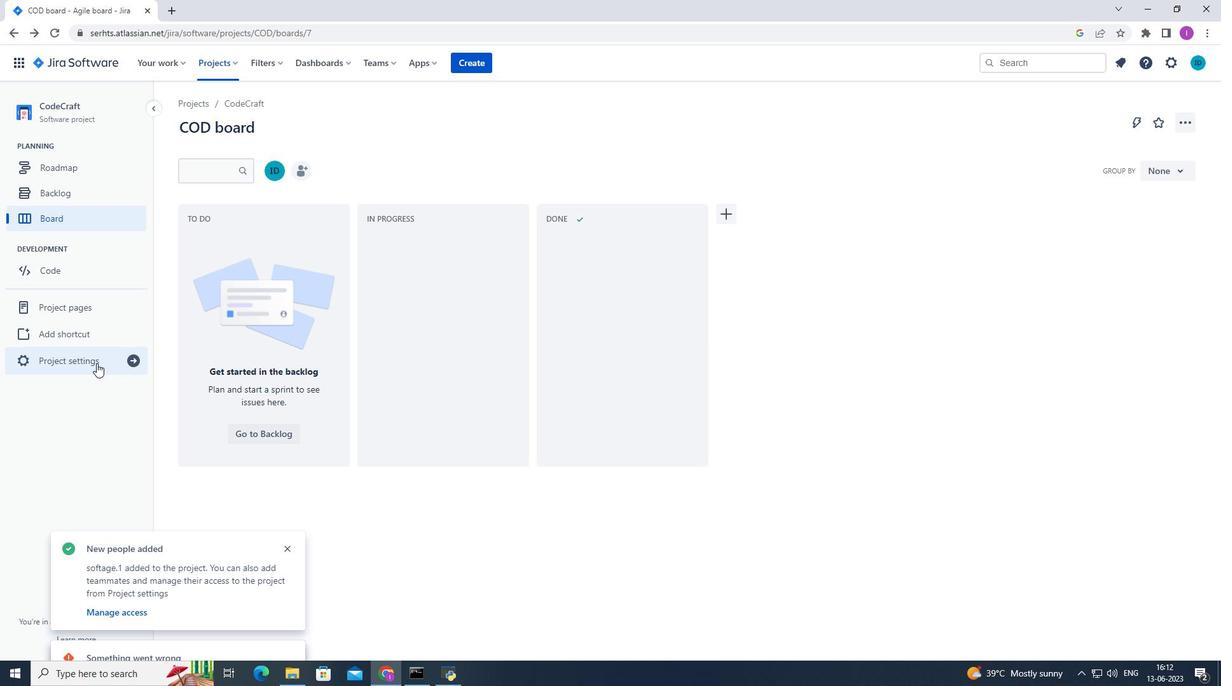 
Action: Mouse moved to (679, 422)
Screenshot: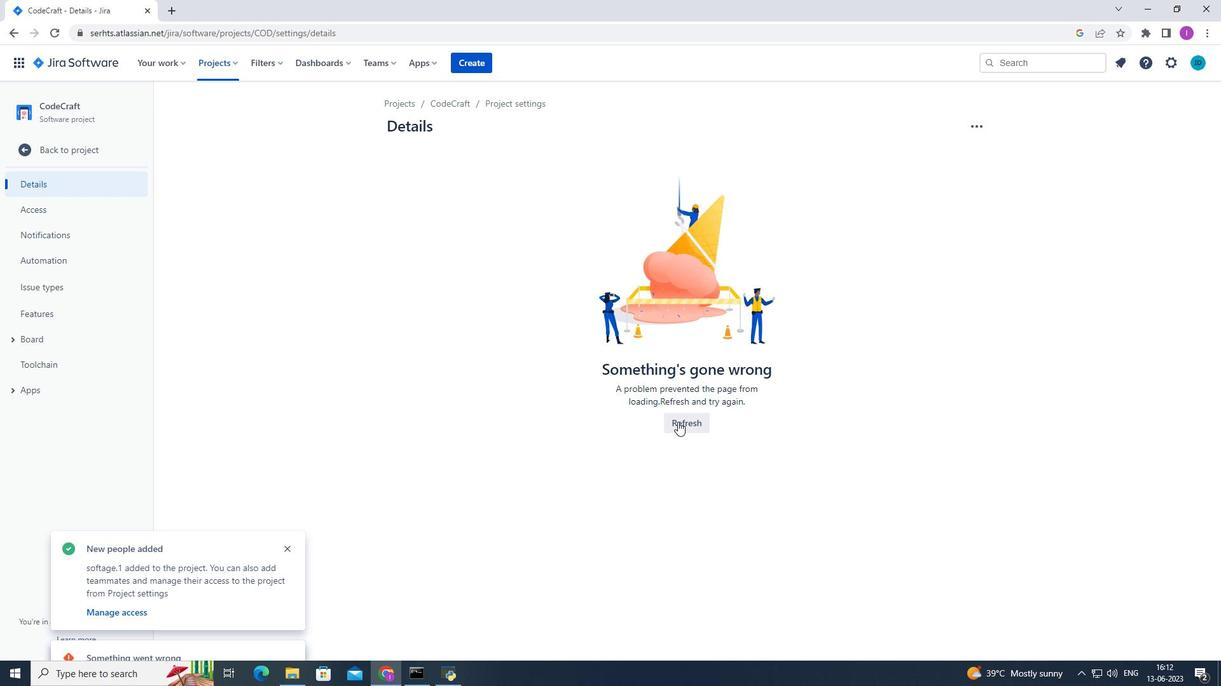 
Action: Mouse pressed left at (678, 422)
Screenshot: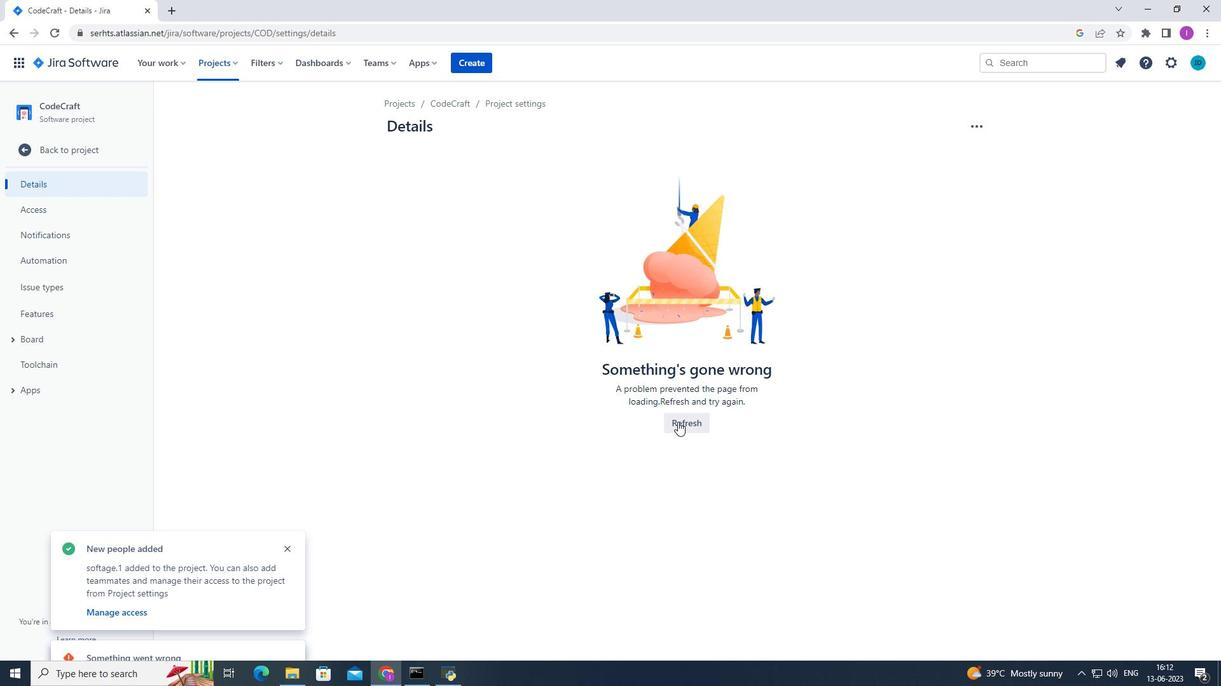 
Action: Mouse moved to (653, 456)
Screenshot: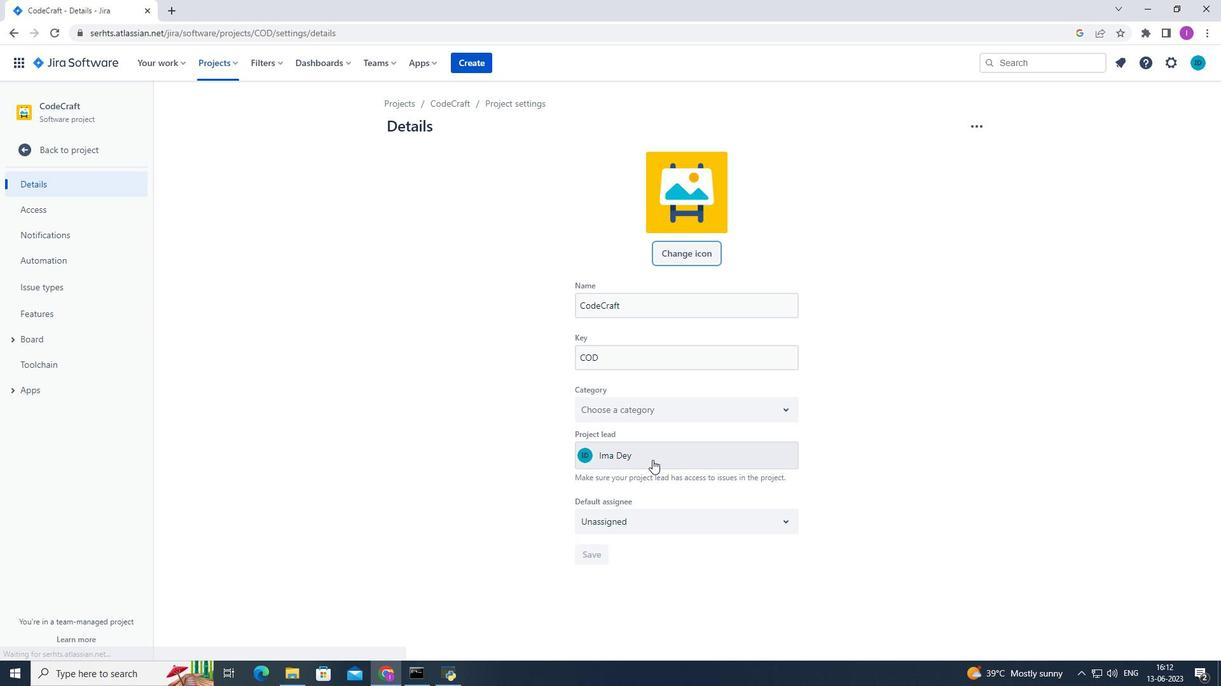 
Action: Mouse pressed left at (653, 456)
Screenshot: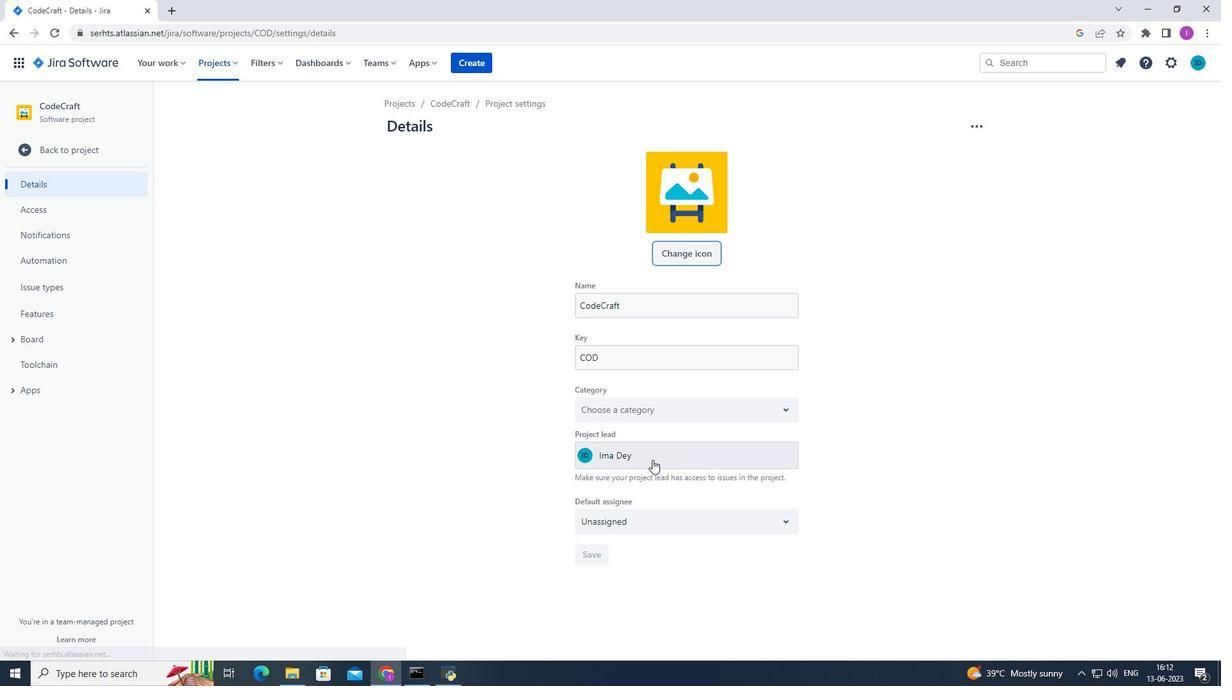 
Action: Mouse moved to (642, 528)
Screenshot: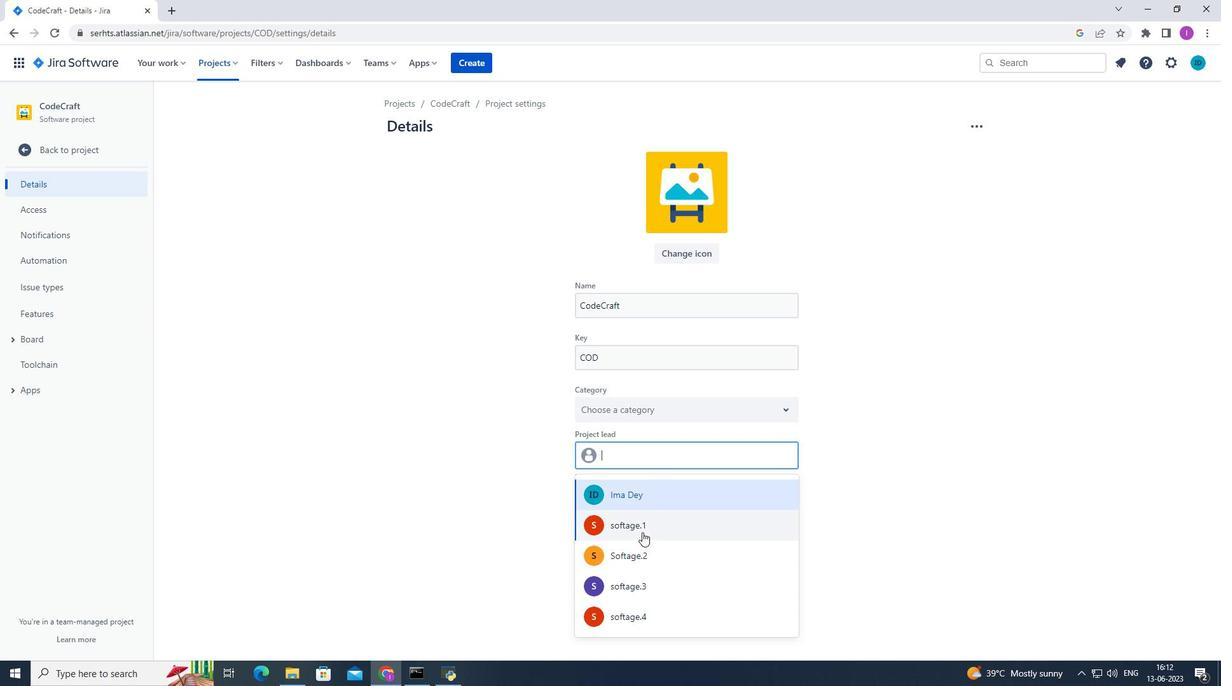 
Action: Mouse pressed left at (642, 528)
Screenshot: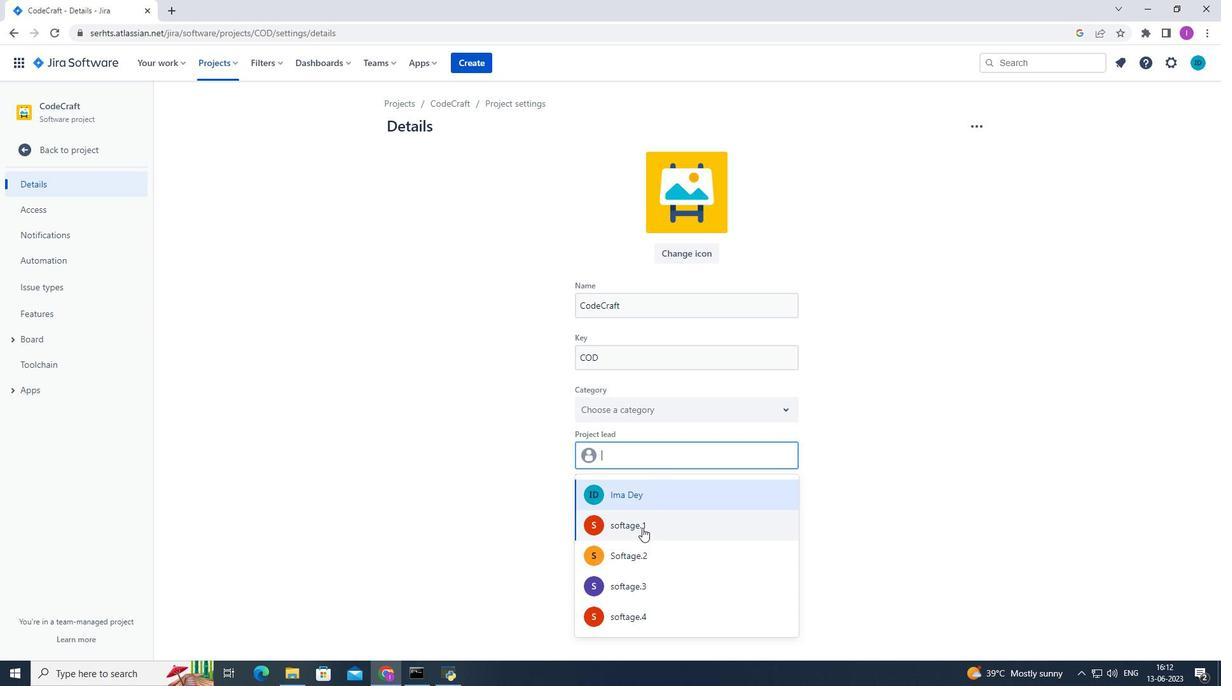 
Action: Mouse moved to (592, 553)
Screenshot: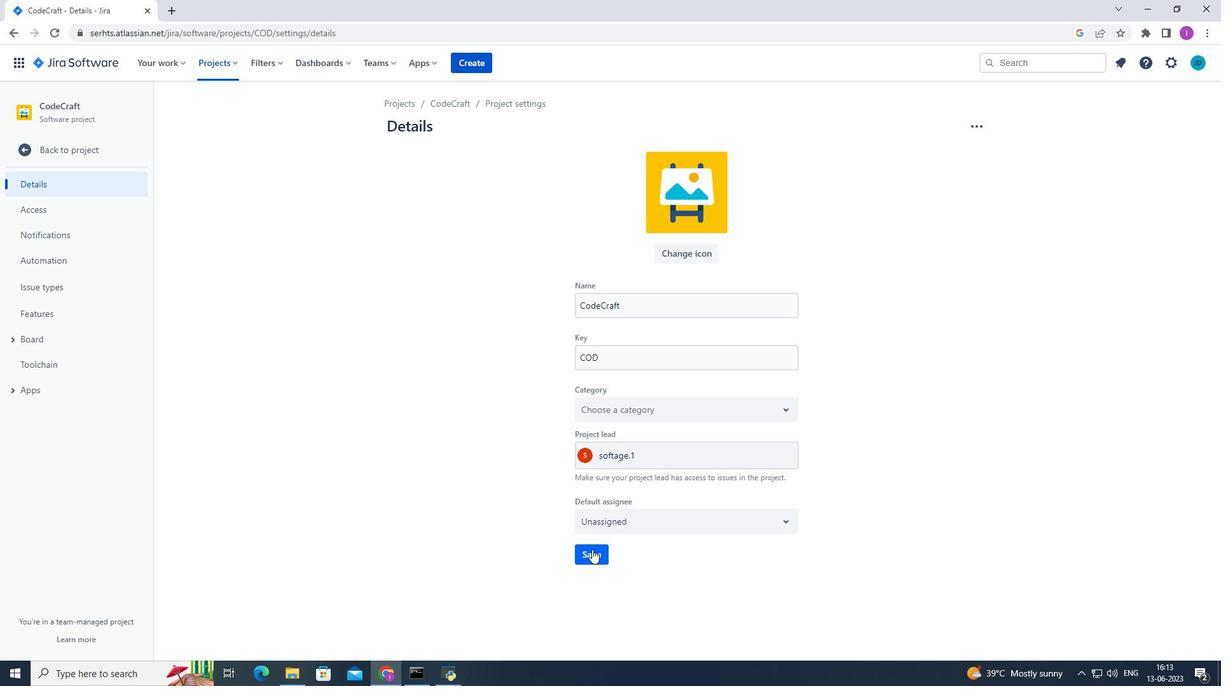 
Action: Mouse pressed left at (592, 553)
Screenshot: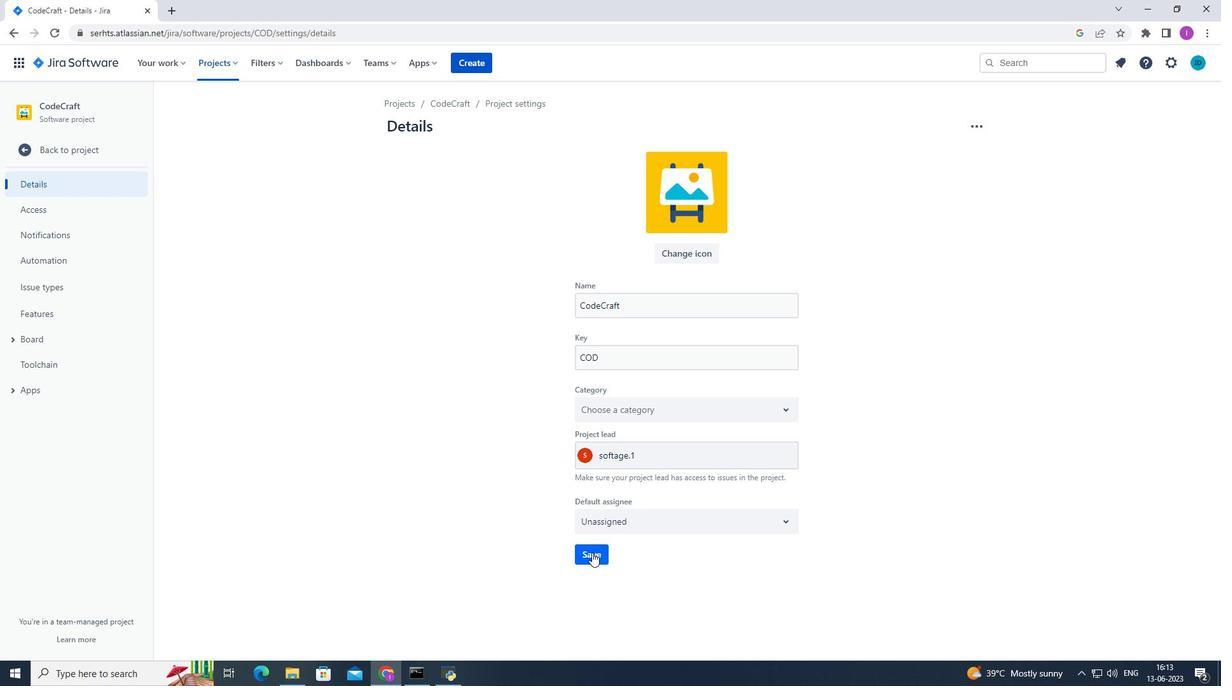 
Action: Mouse moved to (286, 589)
Screenshot: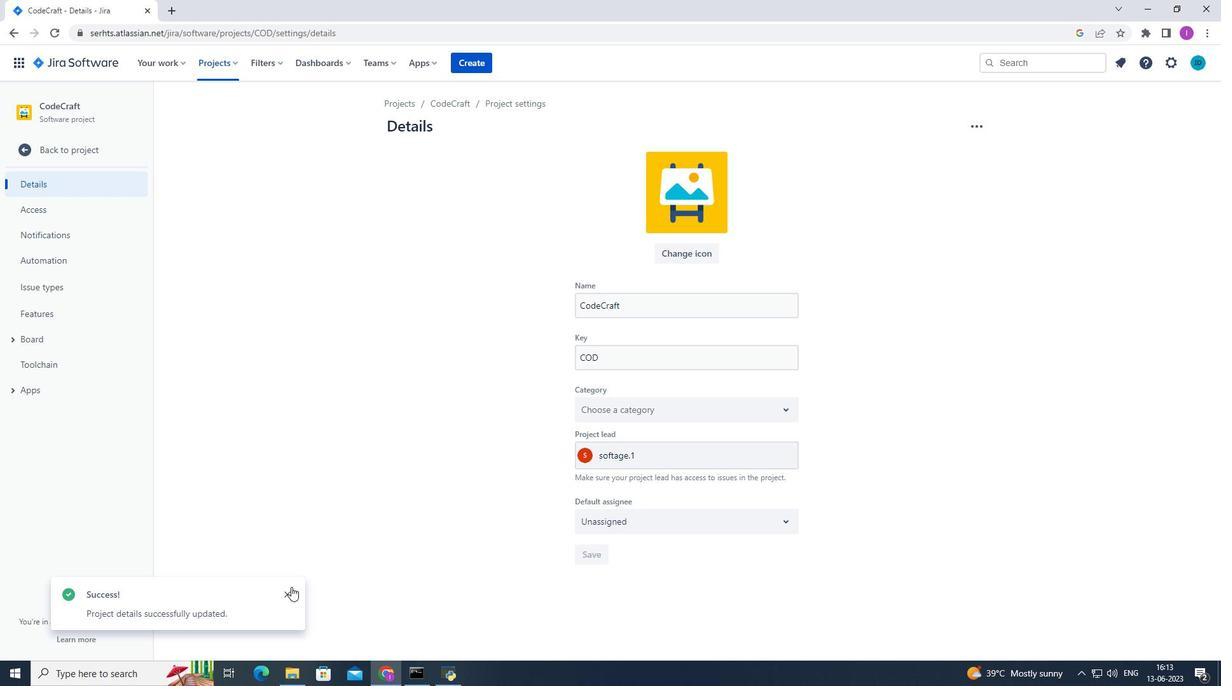 
Action: Mouse pressed left at (286, 589)
Screenshot: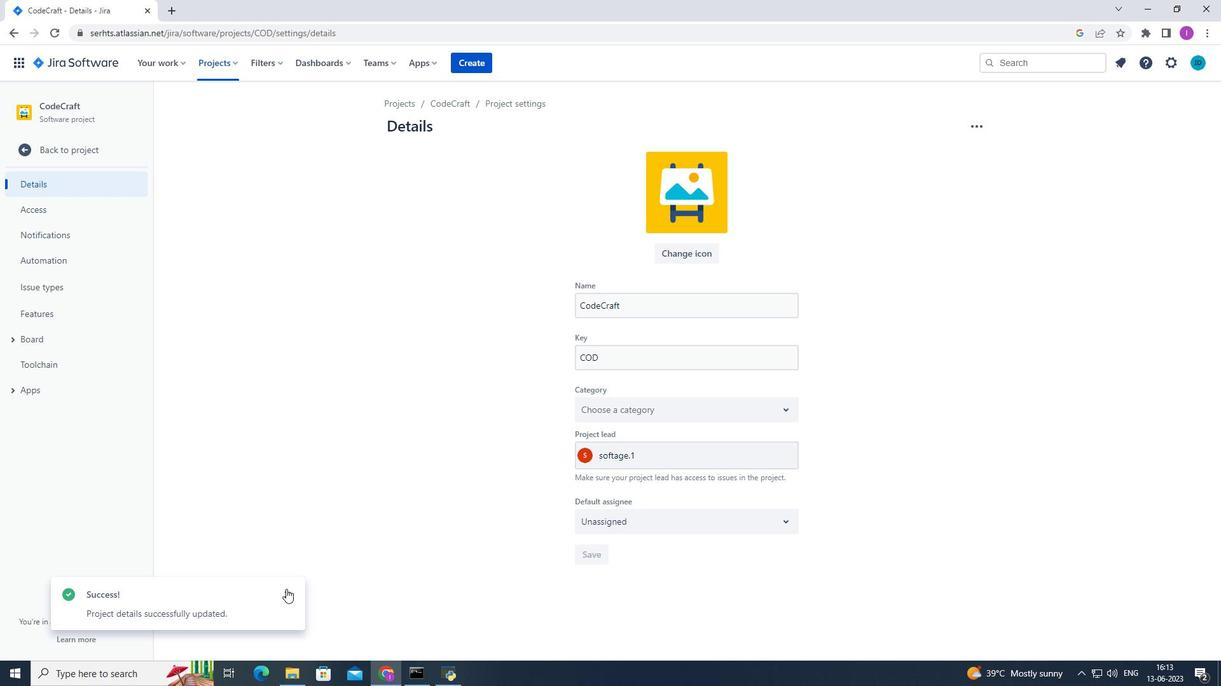 
Action: Mouse moved to (105, 155)
Screenshot: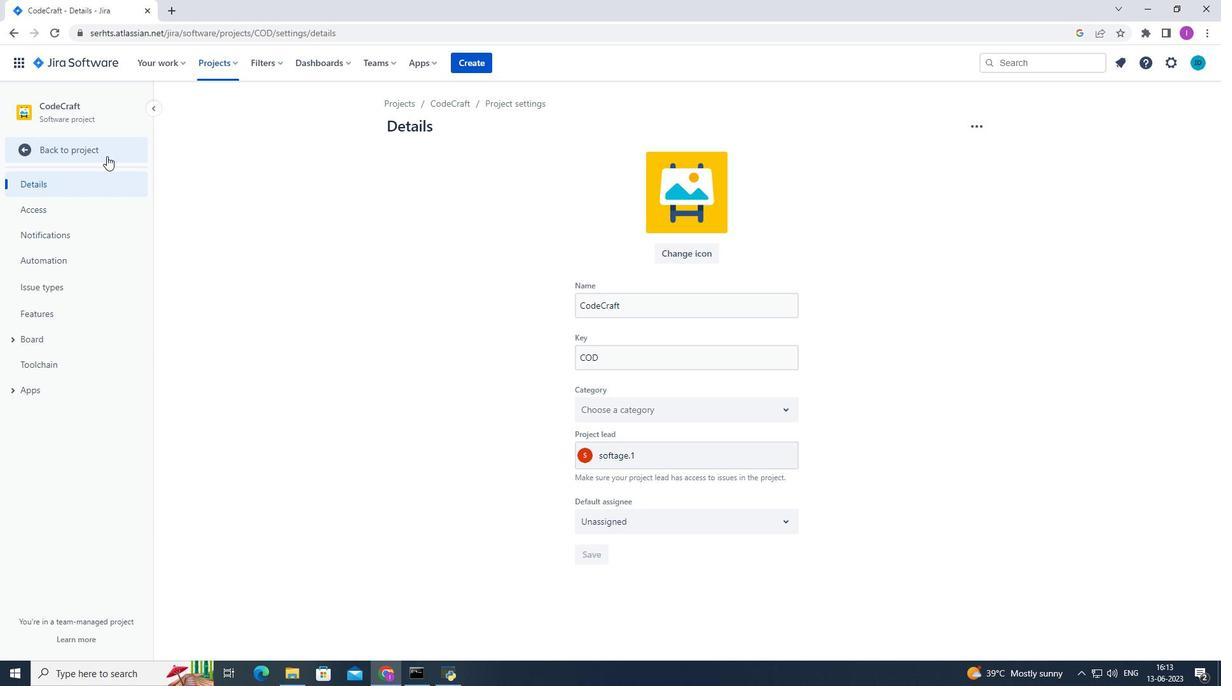 
Action: Mouse pressed left at (105, 155)
Screenshot: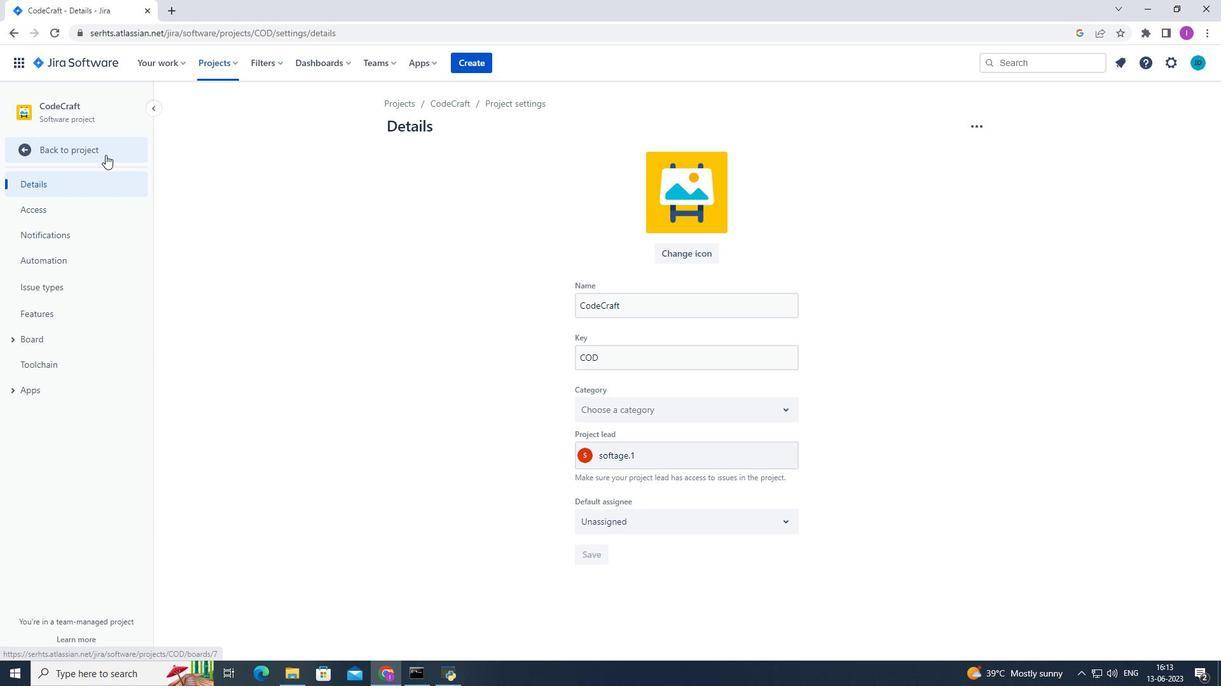 
Action: Mouse moved to (300, 167)
Screenshot: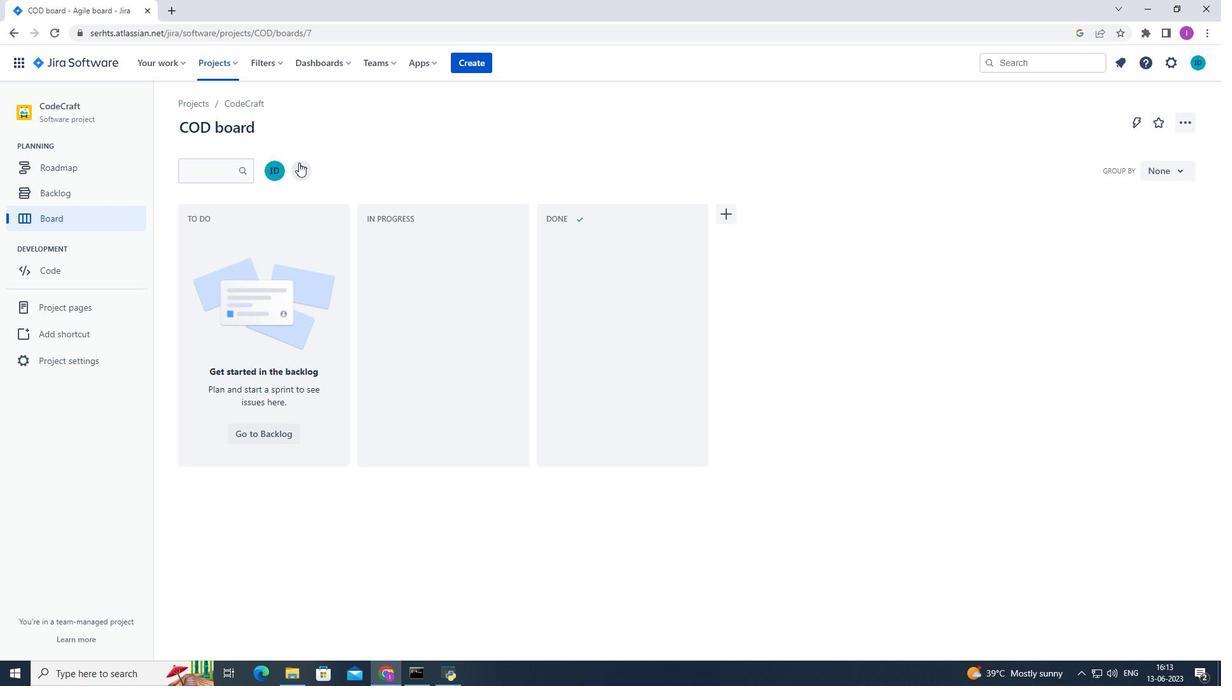 
Action: Mouse pressed left at (300, 167)
Screenshot: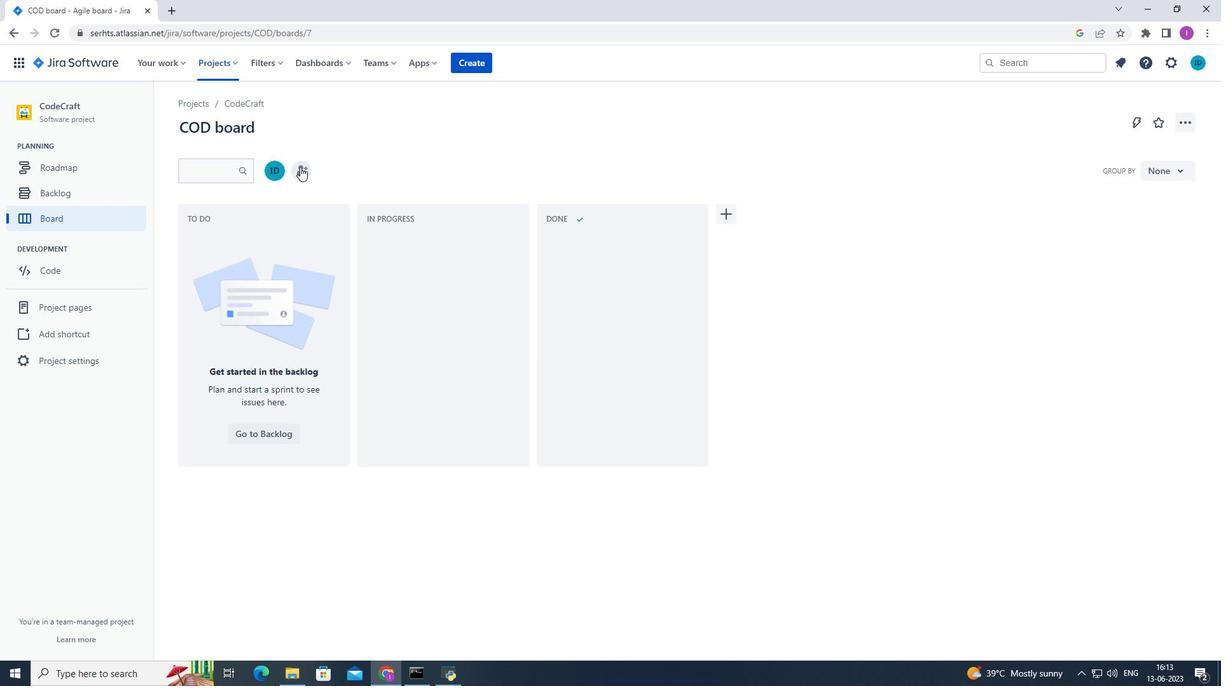 
Action: Mouse moved to (555, 191)
Screenshot: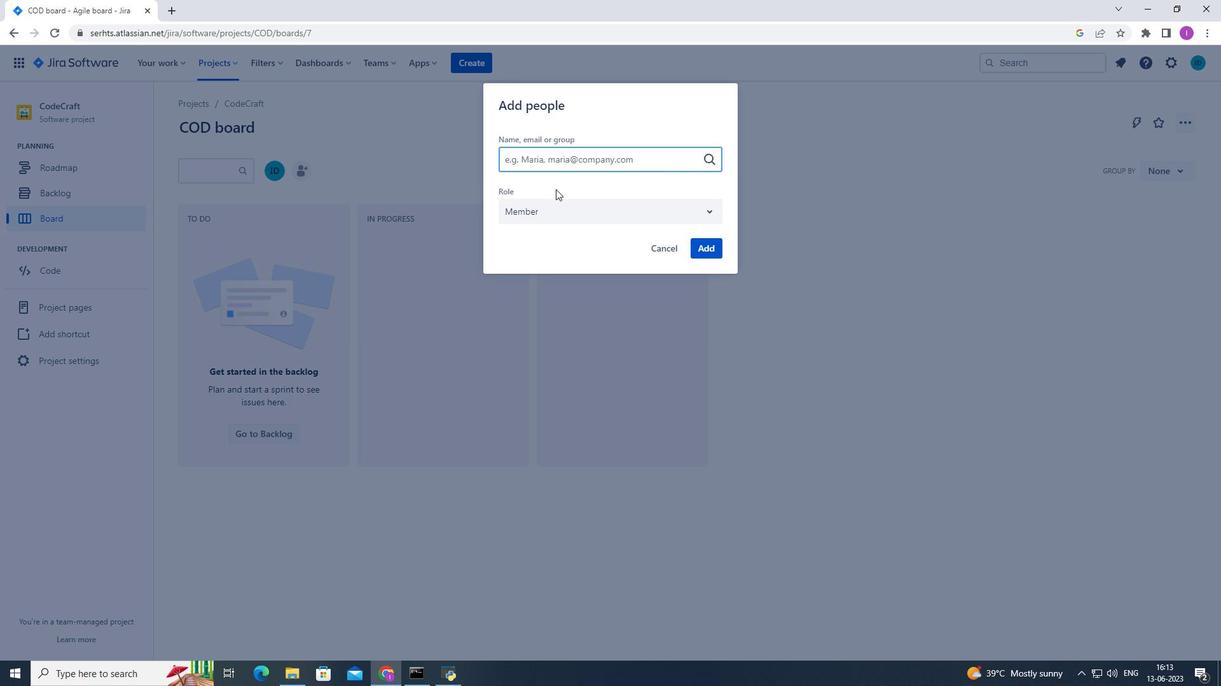 
Action: Key pressed so
Screenshot: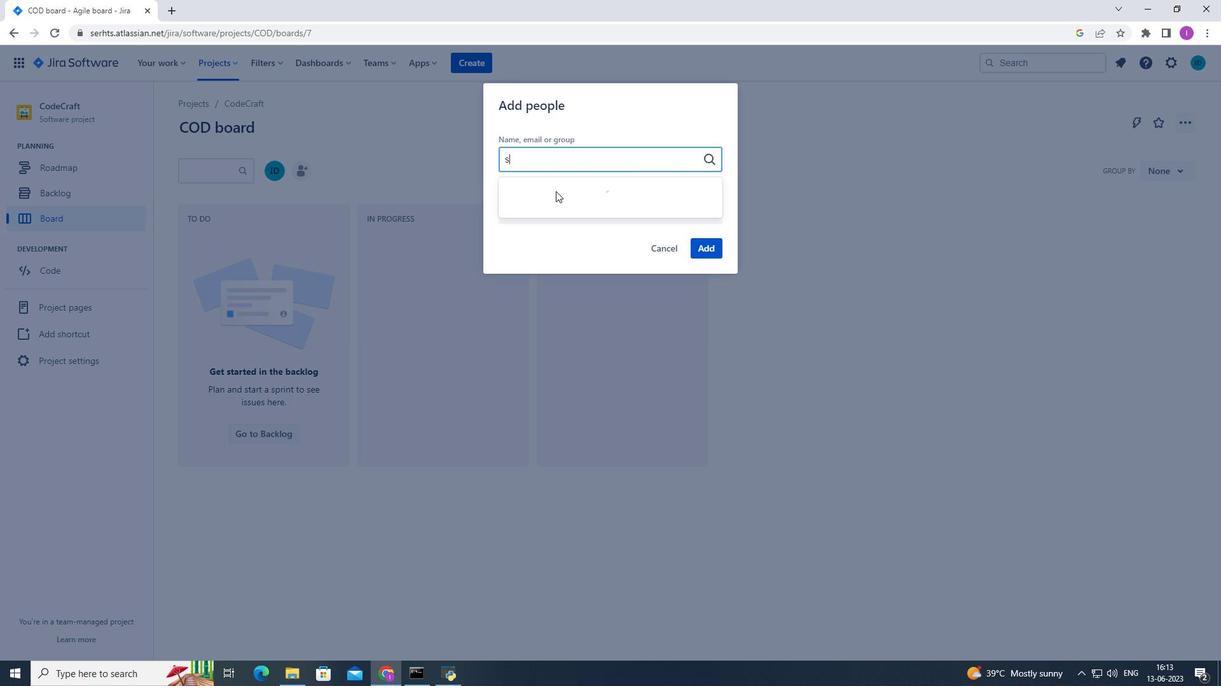 
Action: Mouse moved to (556, 193)
Screenshot: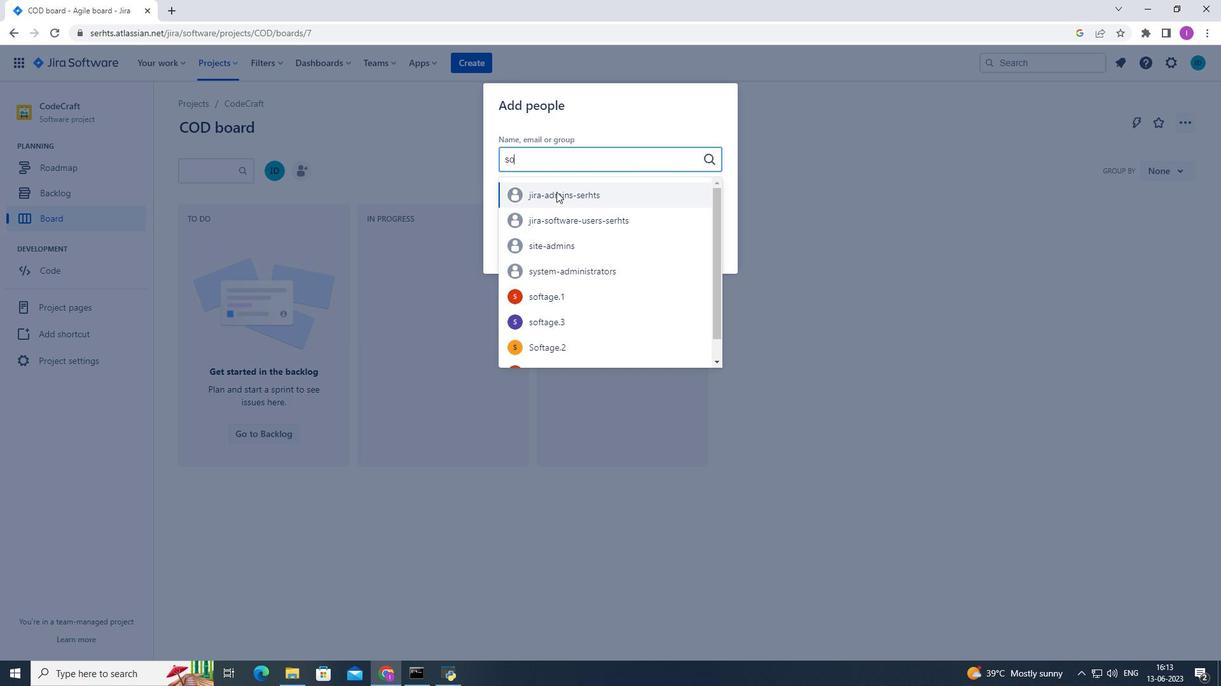 
Action: Key pressed f
Screenshot: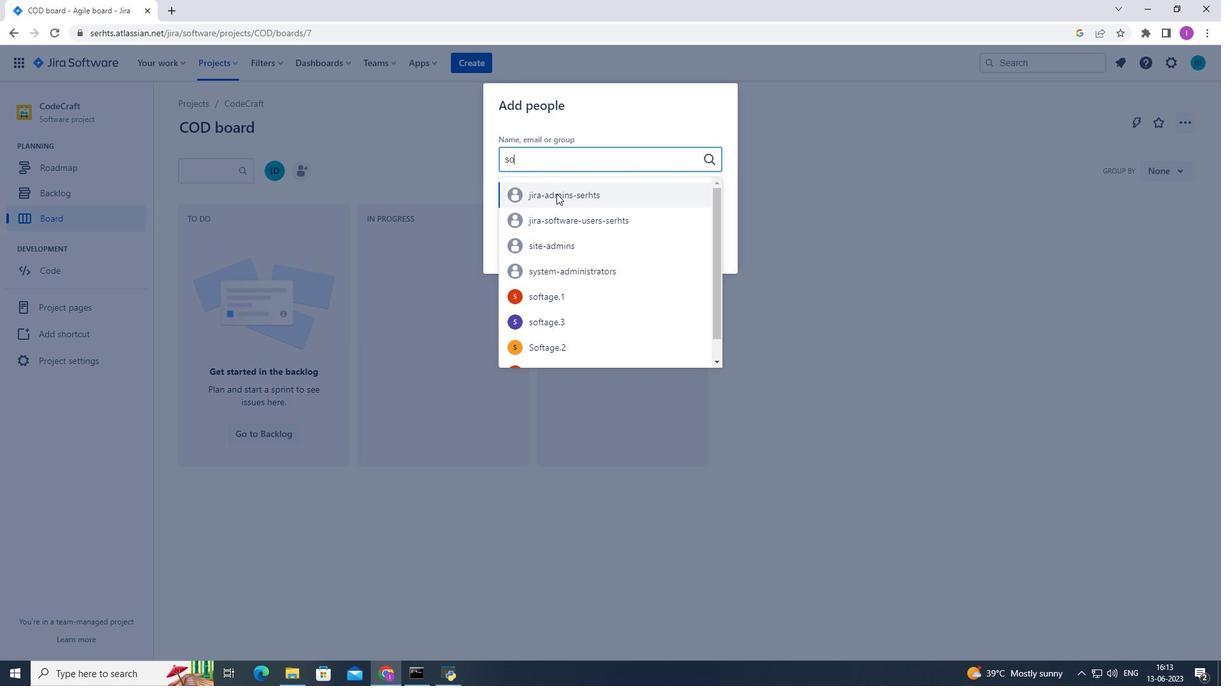 
Action: Mouse moved to (557, 220)
Screenshot: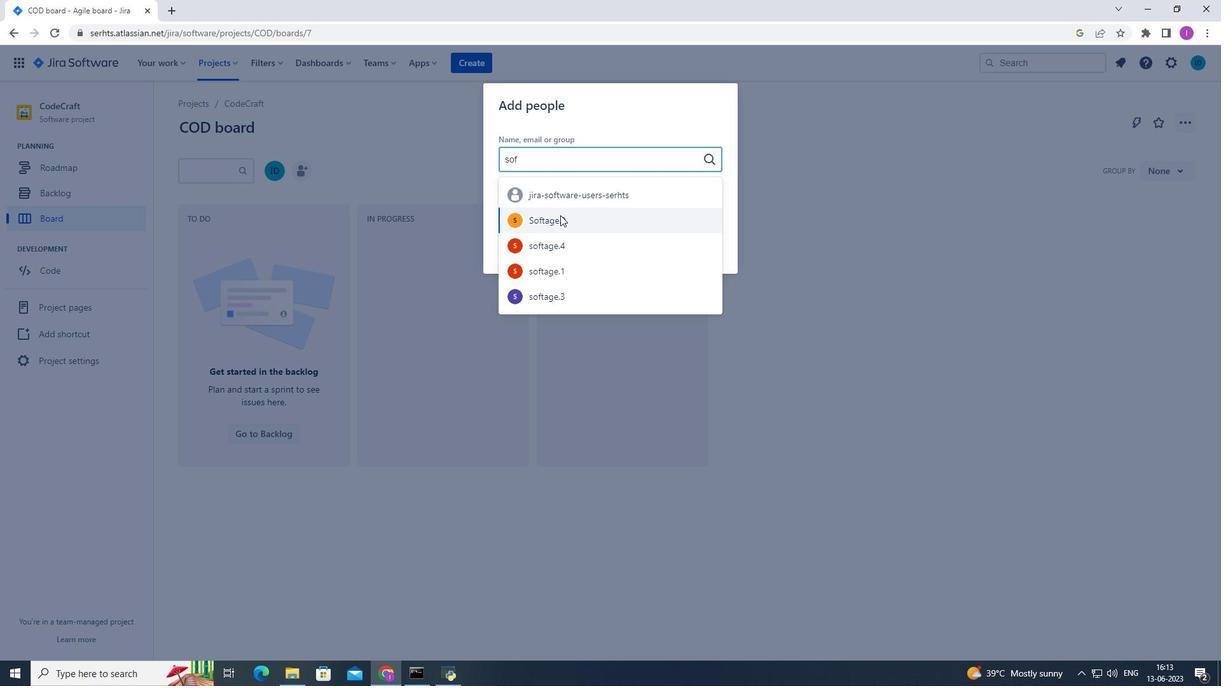 
Action: Mouse pressed left at (557, 220)
Screenshot: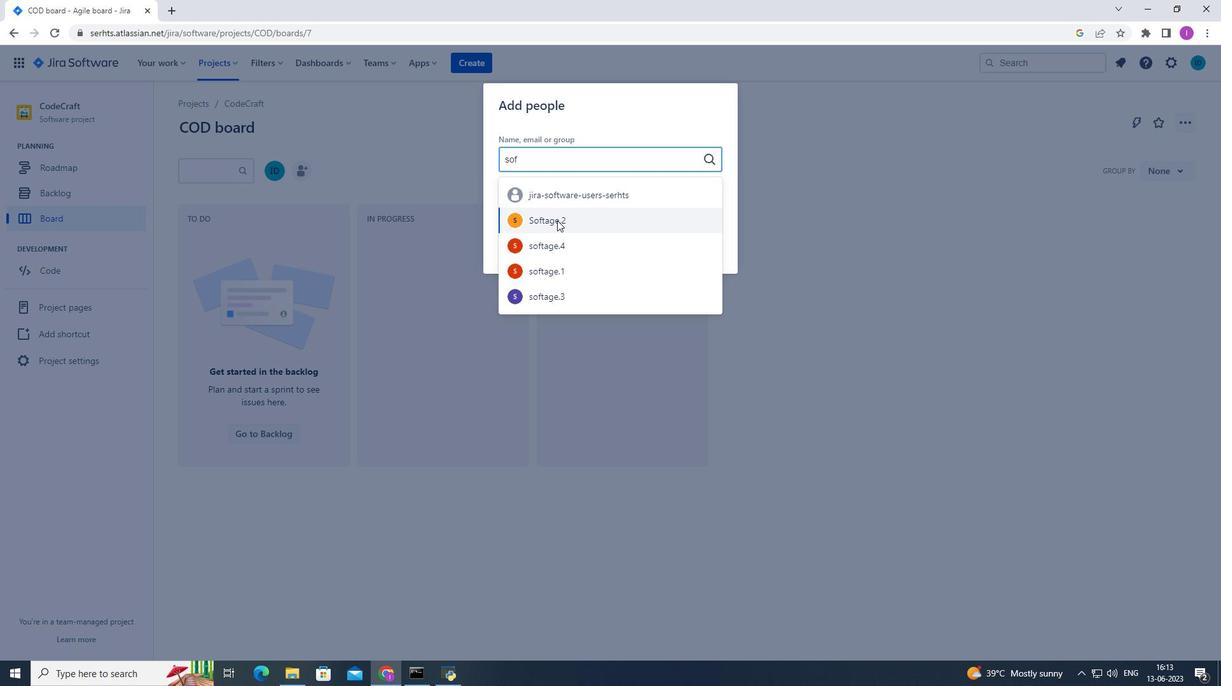 
Action: Mouse moved to (708, 246)
Screenshot: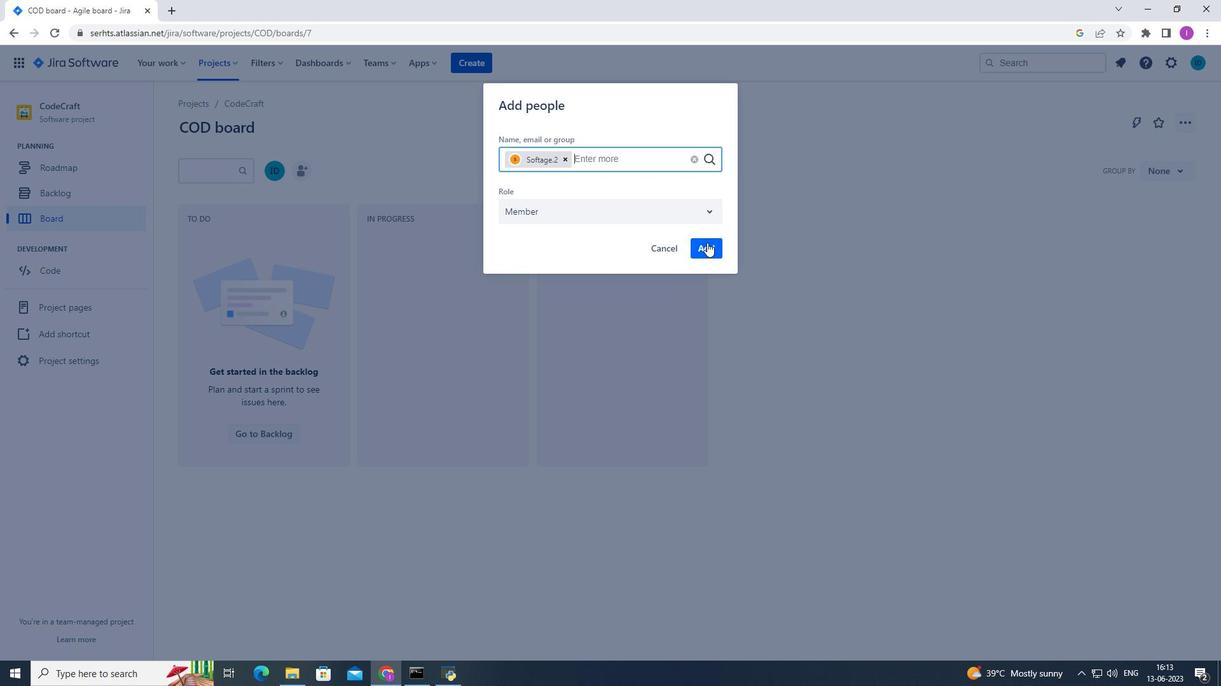 
Action: Mouse pressed left at (708, 246)
Screenshot: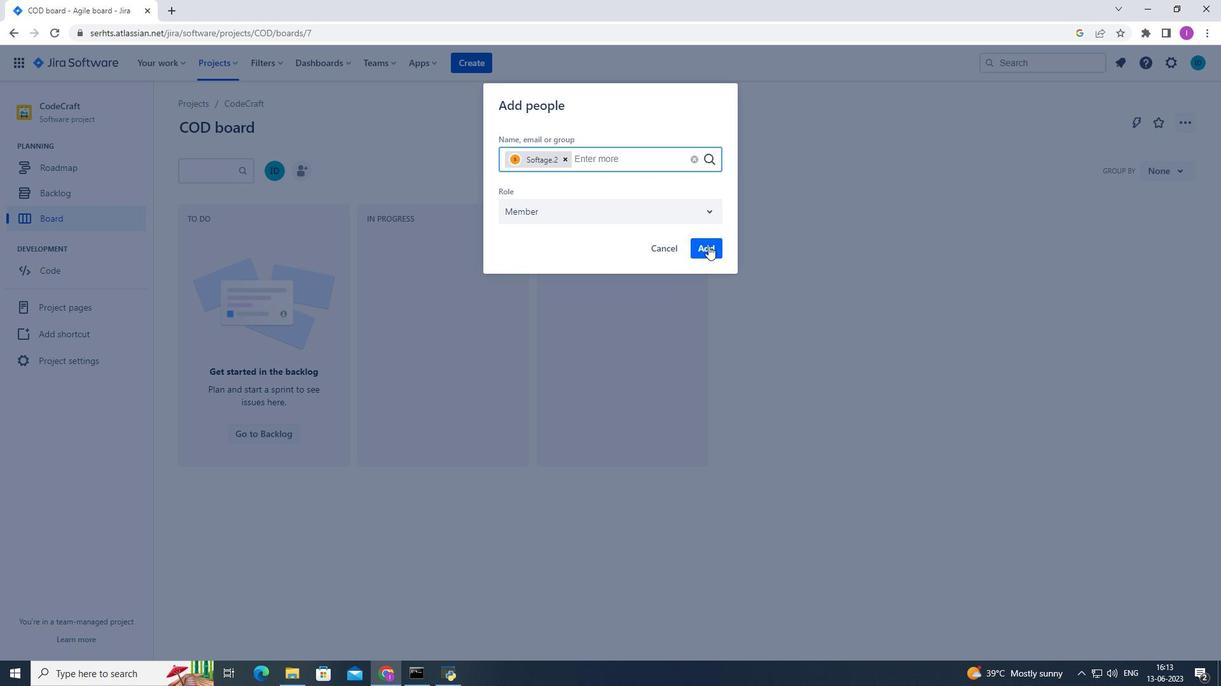 
Action: Mouse moved to (290, 549)
Screenshot: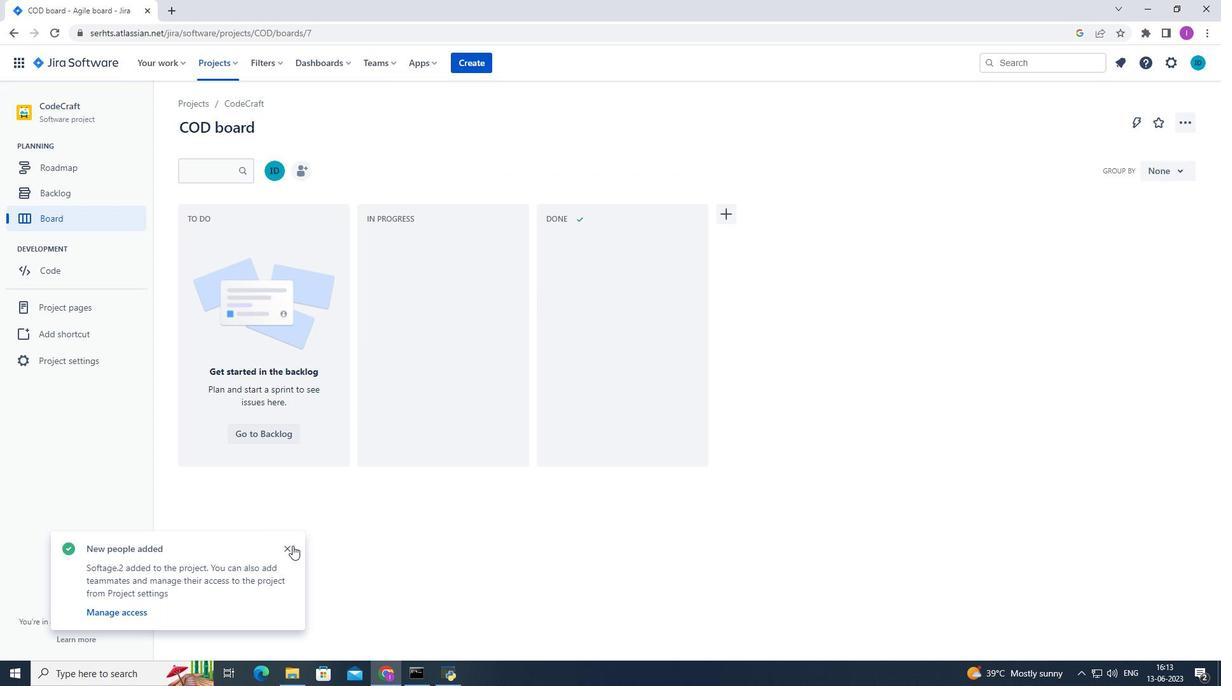 
Action: Mouse pressed left at (290, 549)
Screenshot: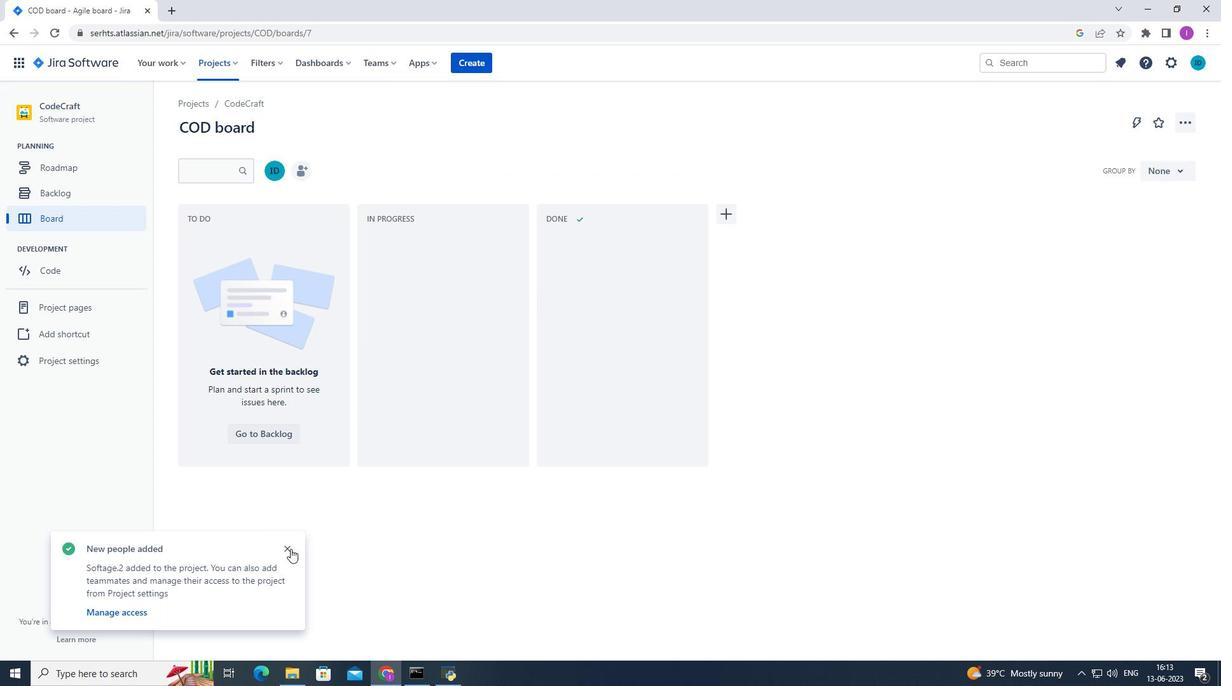 
Action: Mouse moved to (391, 511)
Screenshot: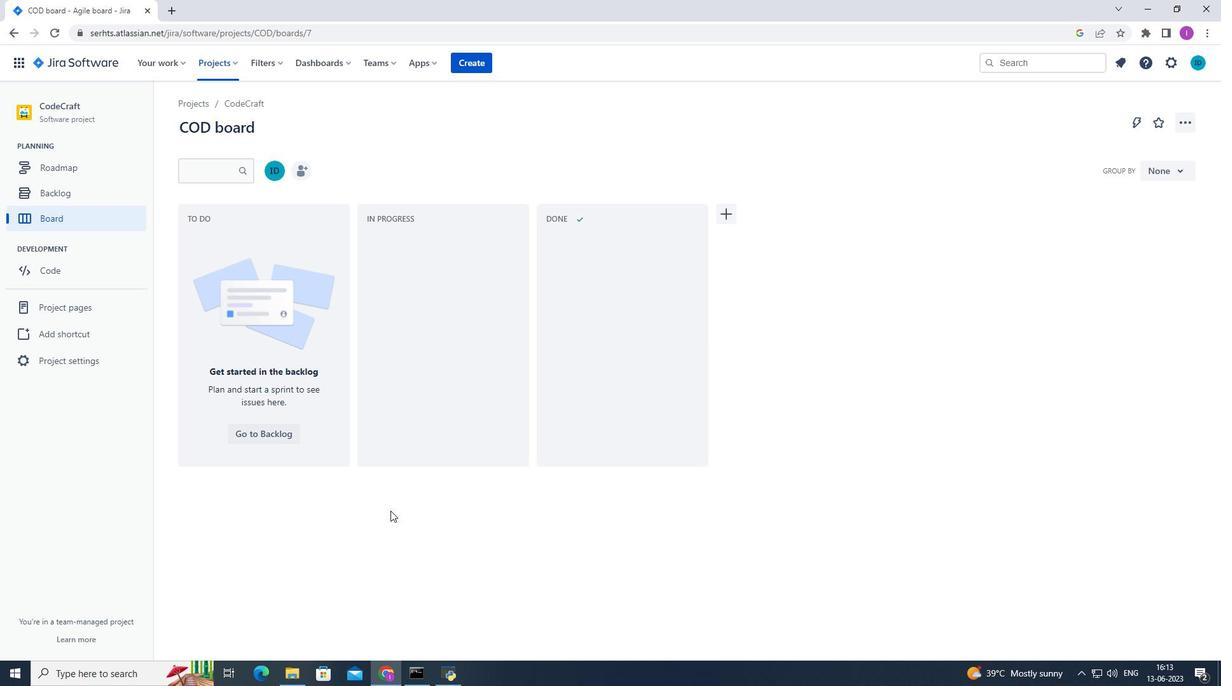 
